 Task: In the Contact  Ellie_Carter@nachi-fujikoshi.co.jp, Add note: 'Review and update the company's social media content calendar.'. Mark checkbox to create task to follow up ': Tomorrow'. Create task, with  description: Send Proposal to Client, Add due date: Tomorrow; Add reminder: 30 Minutes before. Set Priority Low  and add note: Review the attached proposal before the meeting and highlight the key benefits for the client.. Logged in from softage.1@softage.net
Action: Mouse moved to (82, 55)
Screenshot: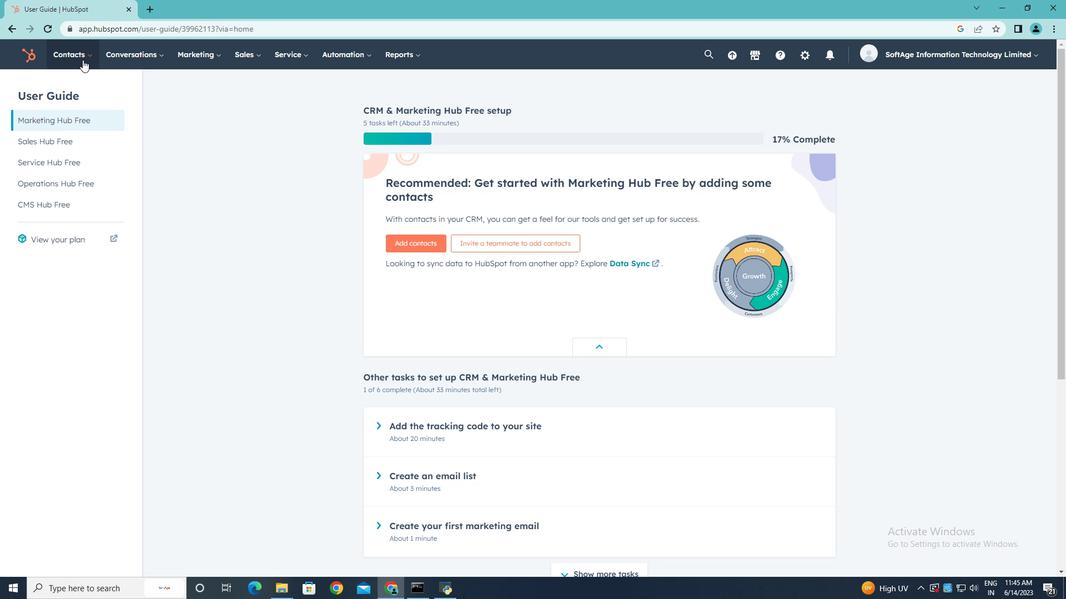 
Action: Mouse pressed left at (82, 55)
Screenshot: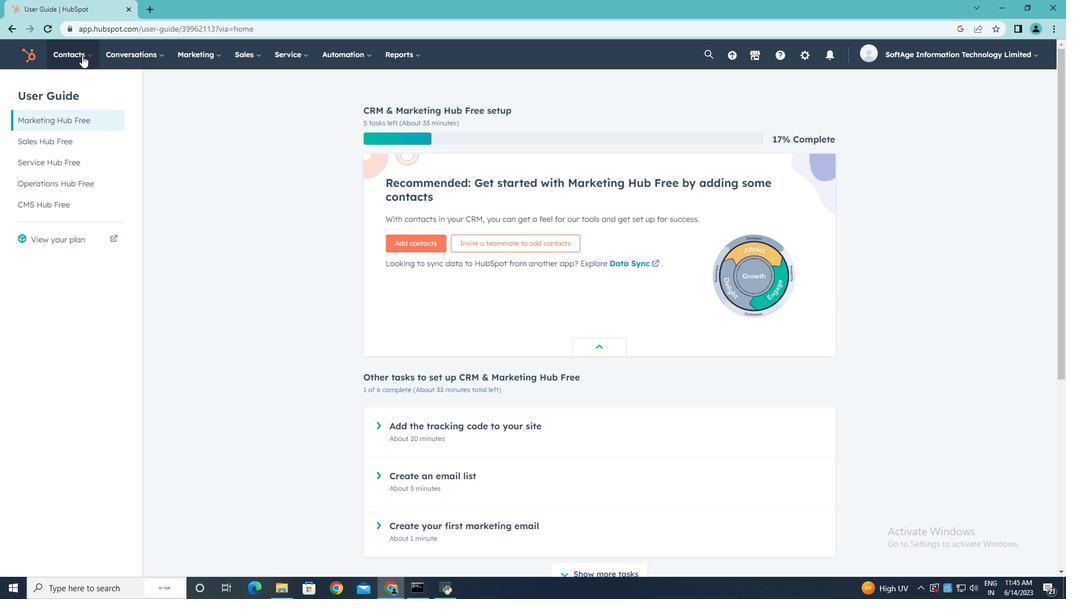 
Action: Mouse moved to (77, 86)
Screenshot: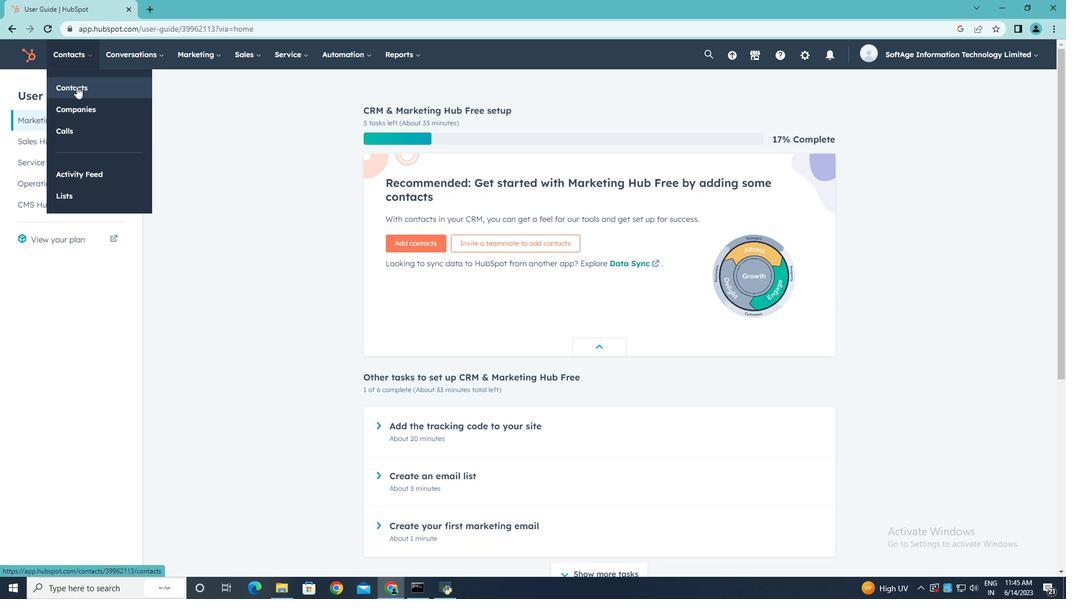 
Action: Mouse pressed left at (77, 86)
Screenshot: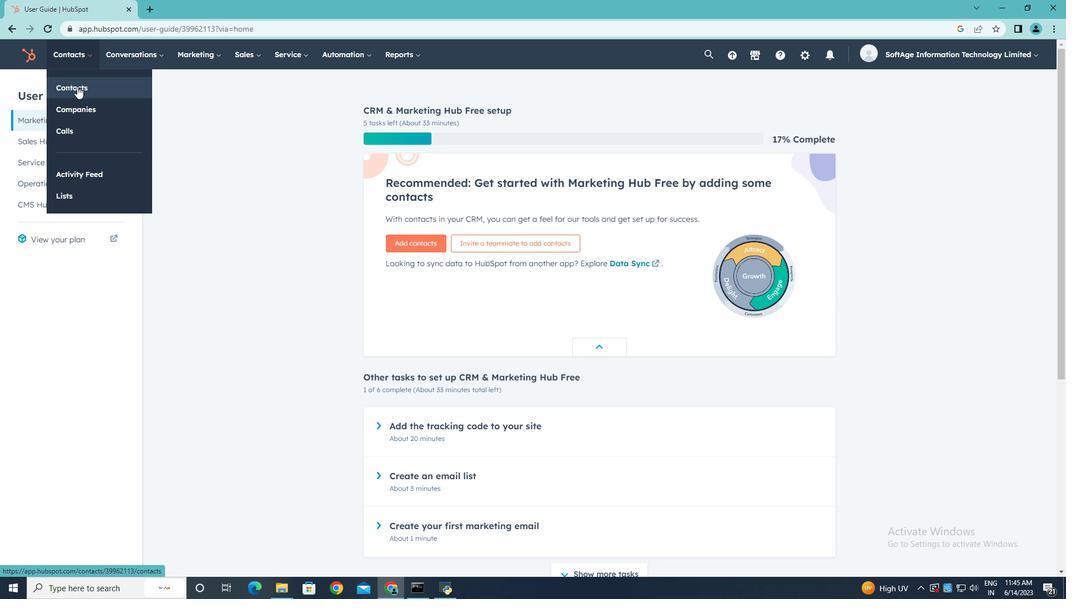 
Action: Mouse moved to (83, 179)
Screenshot: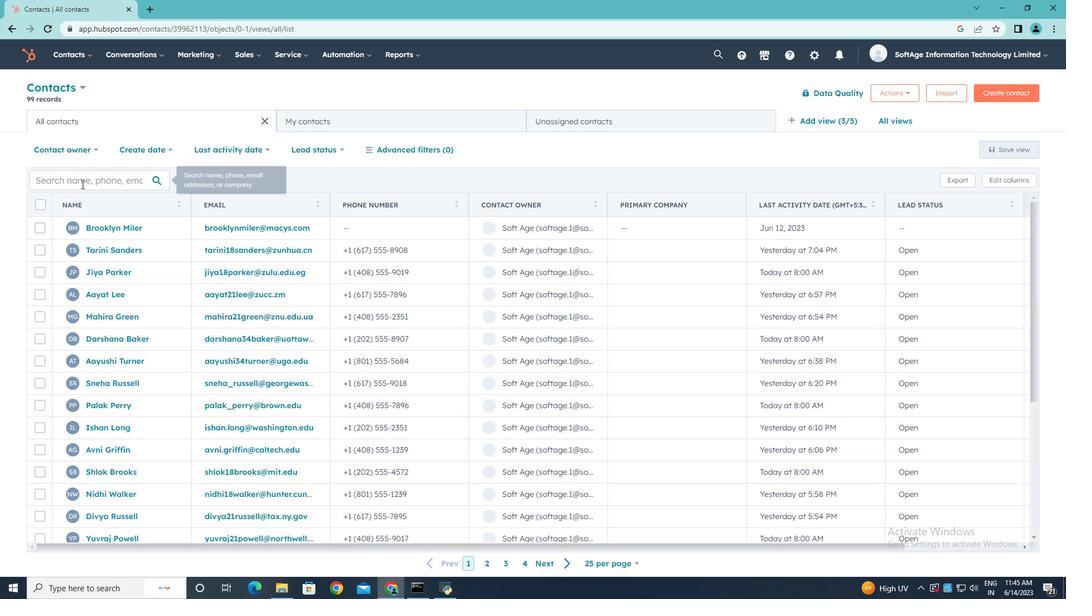 
Action: Mouse pressed left at (83, 179)
Screenshot: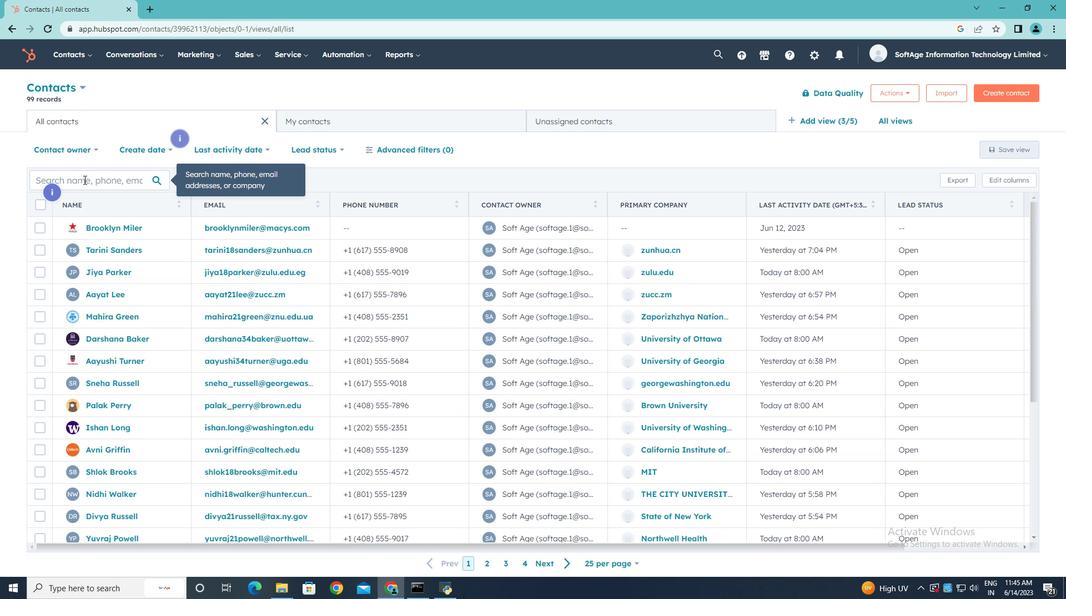 
Action: Key pressed <Key.shift><Key.shift><Key.shift><Key.shift><Key.shift><Key.shift><Key.shift><Key.shift><Key.shift><Key.shift><Key.shift><Key.shift><Key.shift><Key.shift><Key.shift><Key.shift><Key.shift><Key.shift><Key.shift><Key.shift><Key.shift><Key.shift>Ellie<Key.shift>_<Key.shift>Carter<Key.shift><Key.shift><Key.shift><Key.shift>@nachi<Key.space><Key.backspace>-fujikoshi.com<Key.backspace>.jp
Screenshot: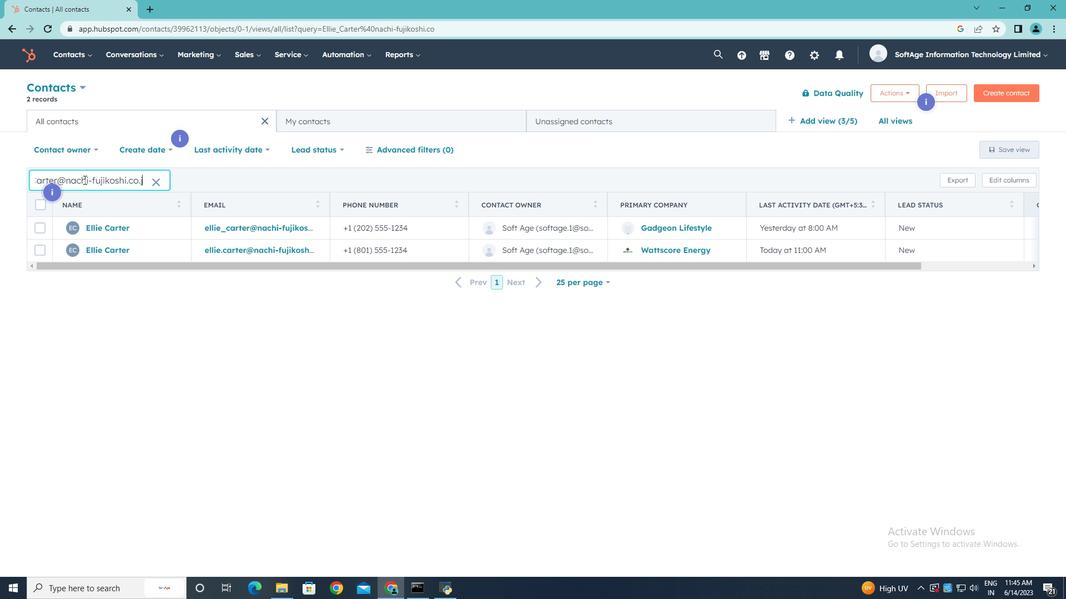 
Action: Mouse moved to (133, 223)
Screenshot: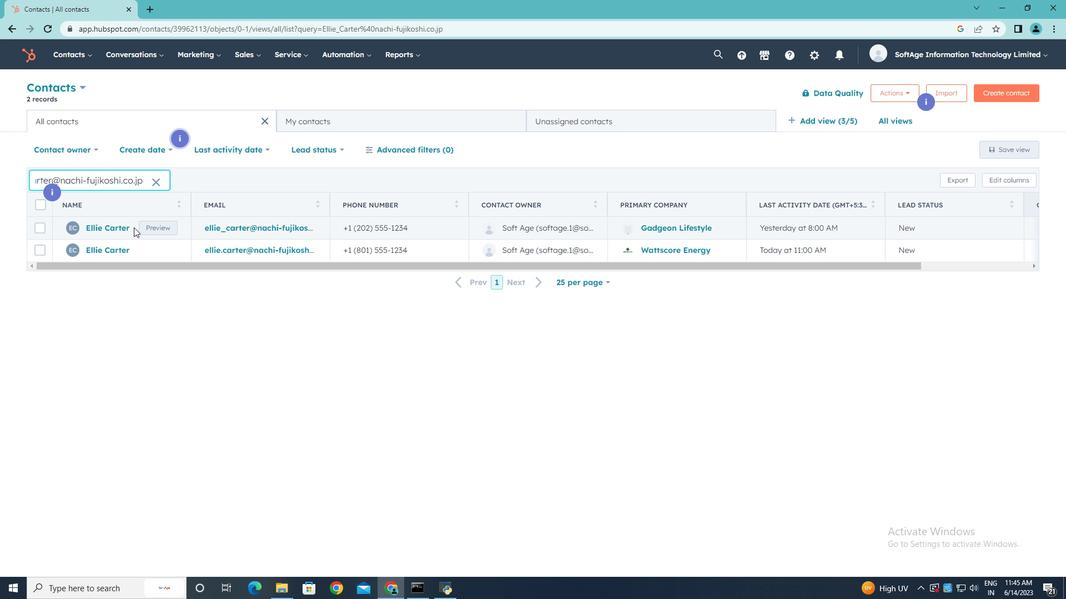 
Action: Mouse pressed left at (133, 223)
Screenshot: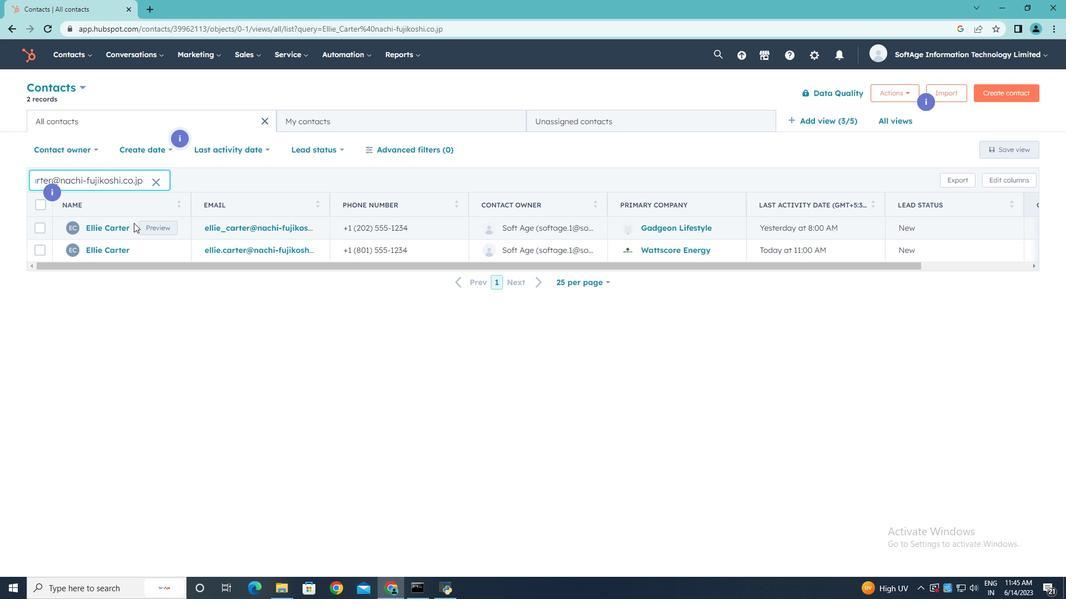 
Action: Mouse moved to (117, 226)
Screenshot: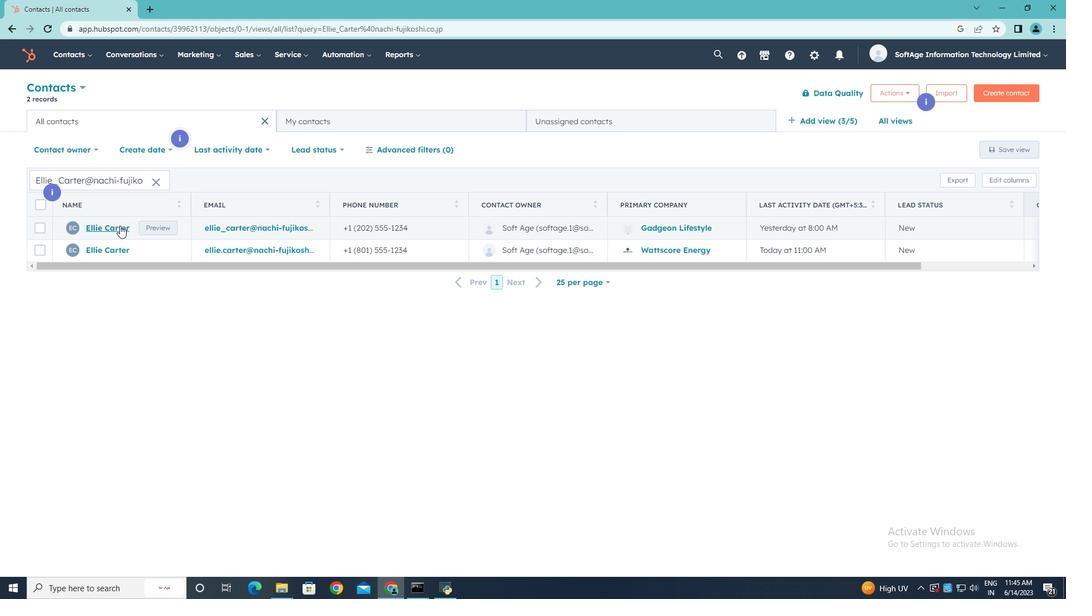 
Action: Mouse pressed left at (117, 226)
Screenshot: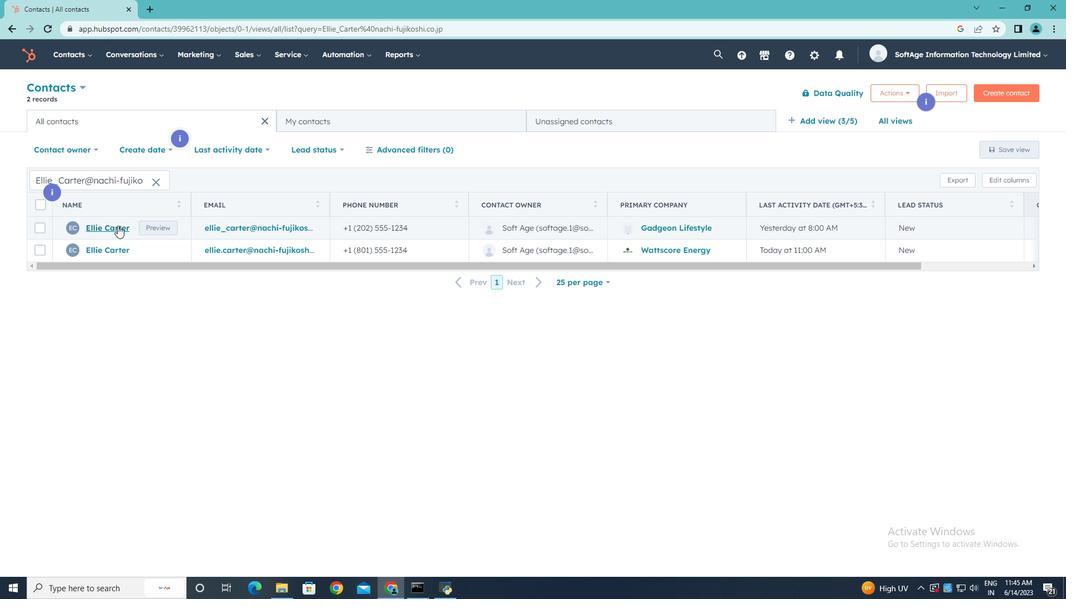 
Action: Mouse moved to (37, 187)
Screenshot: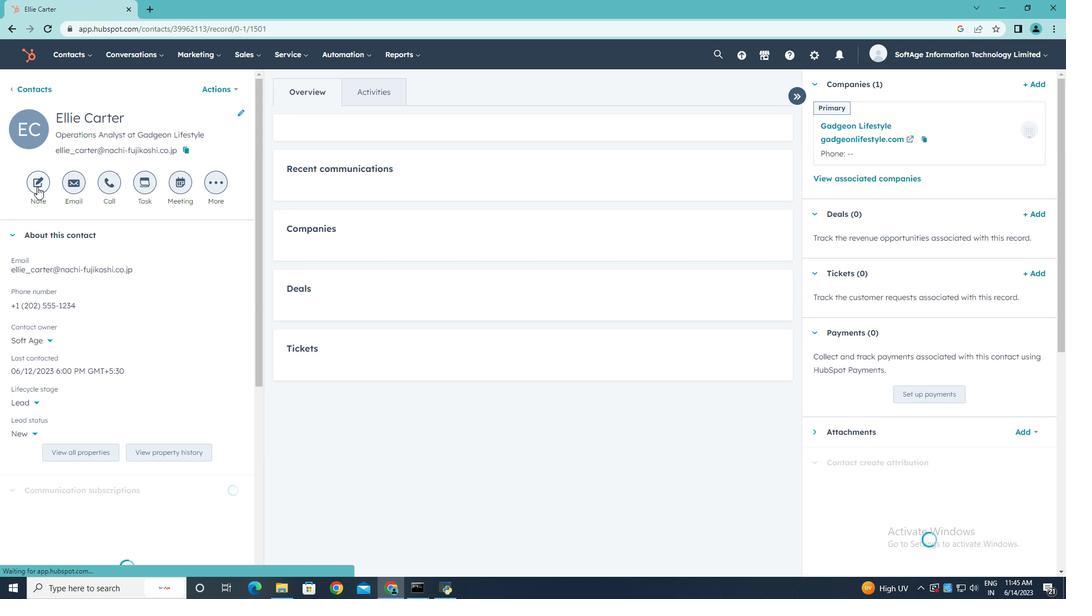 
Action: Mouse pressed left at (37, 187)
Screenshot: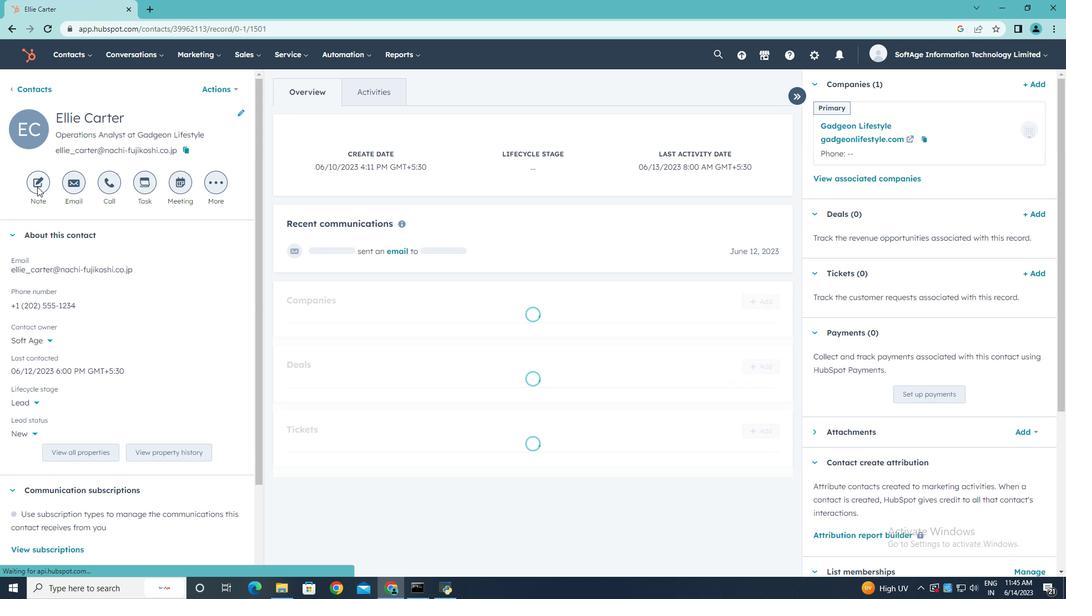 
Action: Key pressed <Key.shift>Review<Key.space>and<Key.space>update<Key.space>the<Key.space>company's<Key.space>social<Key.space>media<Key.space>content<Key.space>calendar.
Screenshot: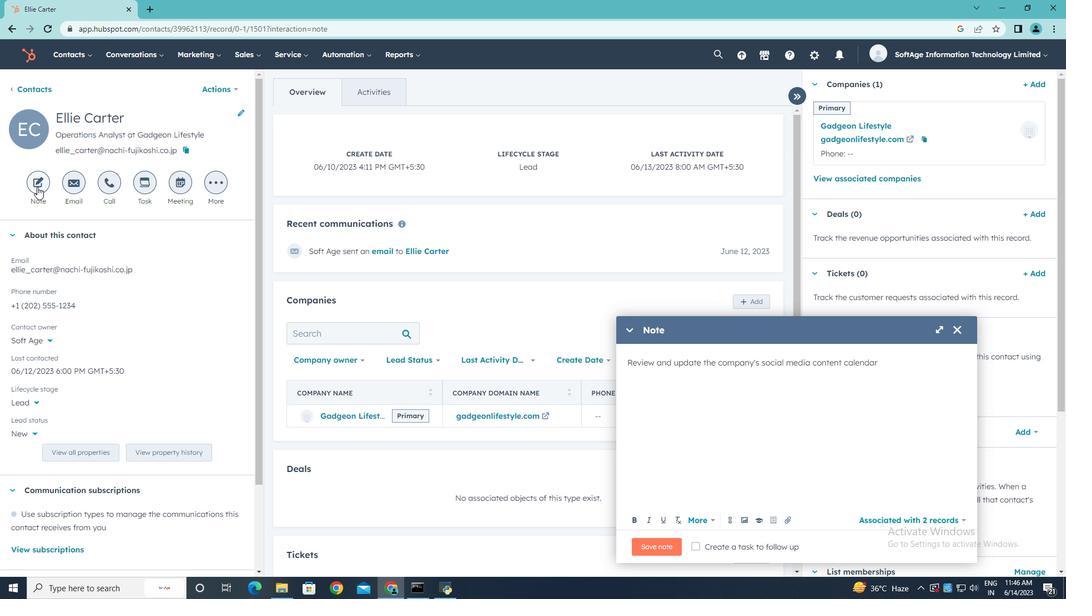 
Action: Mouse moved to (696, 546)
Screenshot: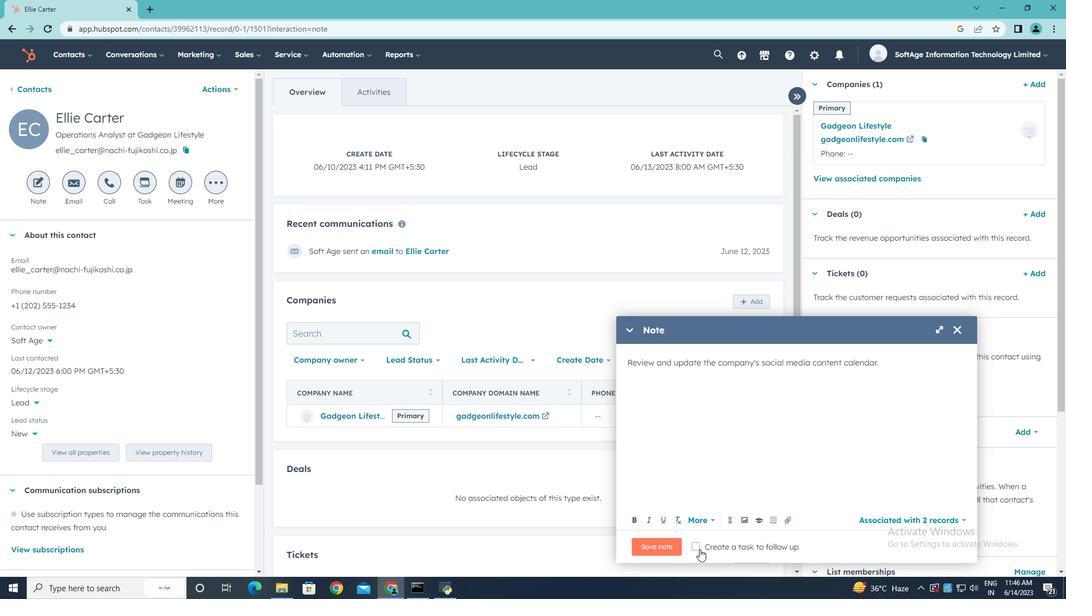 
Action: Mouse pressed left at (696, 546)
Screenshot: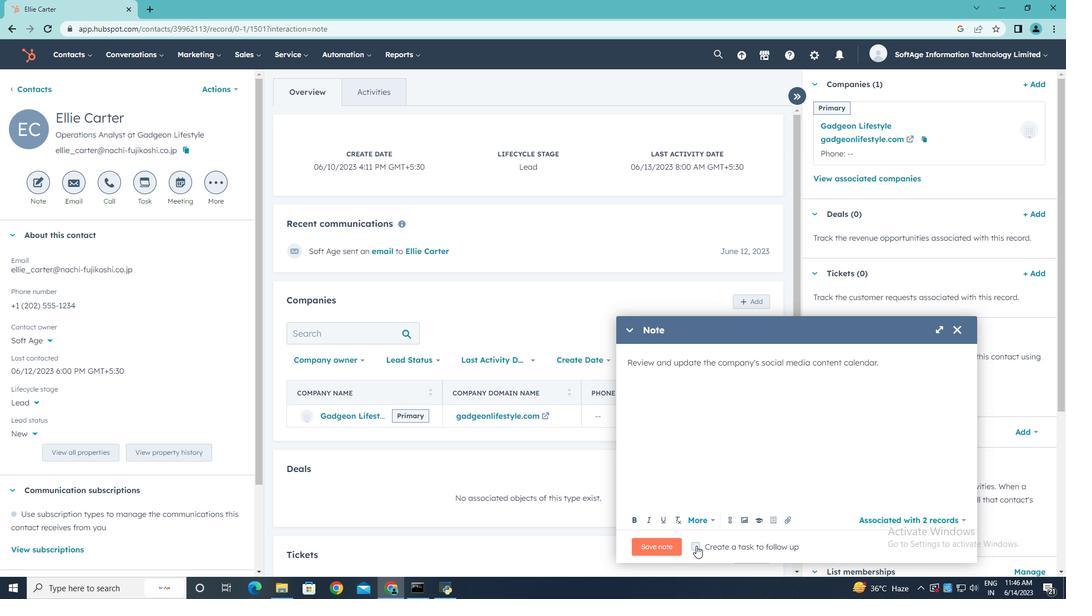 
Action: Mouse moved to (917, 545)
Screenshot: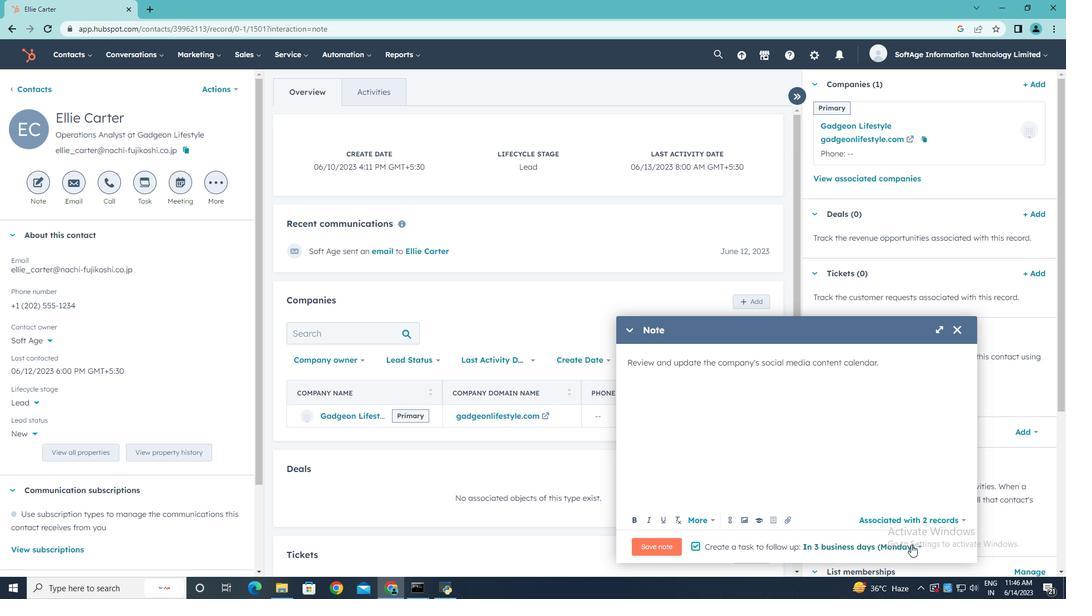 
Action: Mouse pressed left at (917, 545)
Screenshot: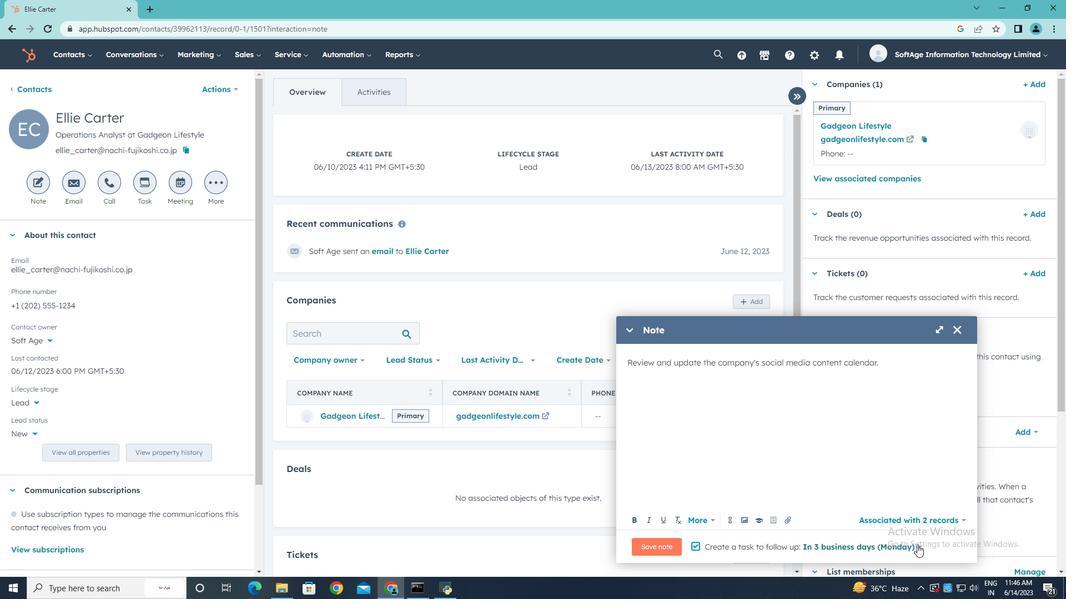 
Action: Mouse moved to (883, 482)
Screenshot: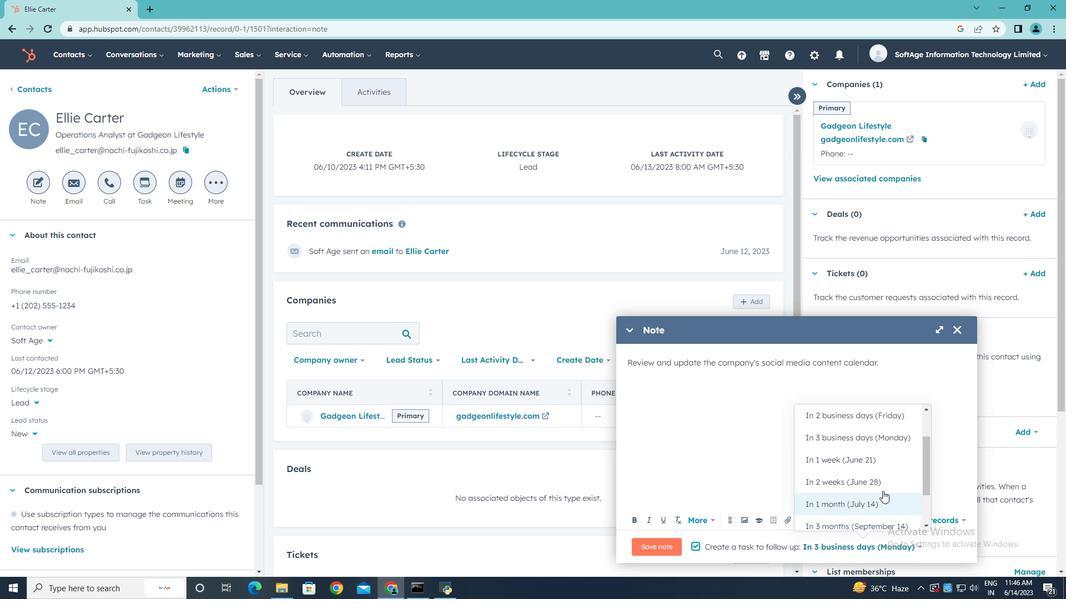 
Action: Mouse scrolled (883, 482) with delta (0, 0)
Screenshot: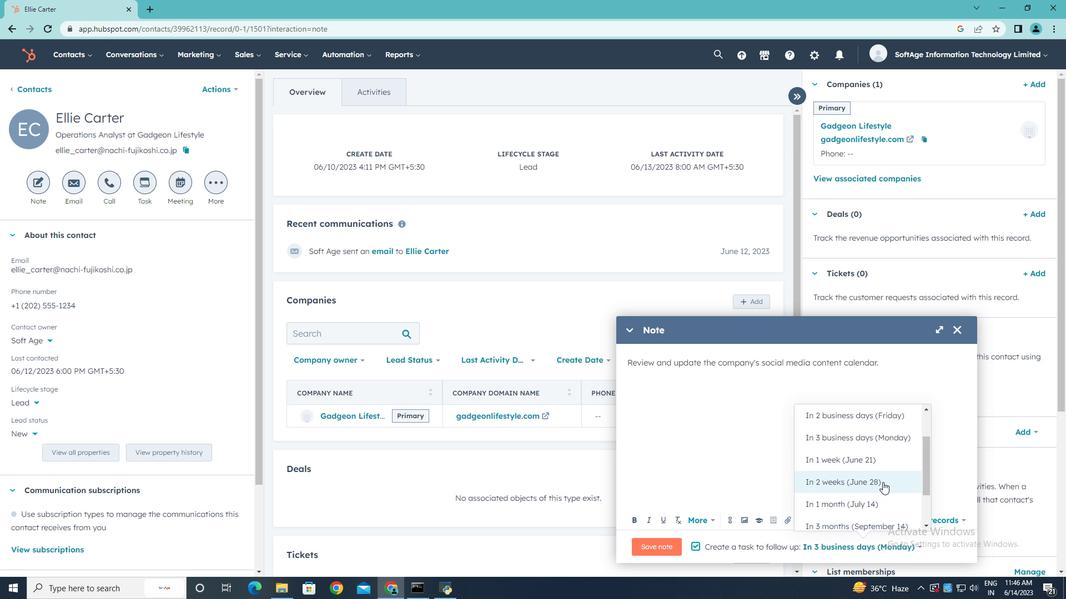 
Action: Mouse scrolled (883, 482) with delta (0, 0)
Screenshot: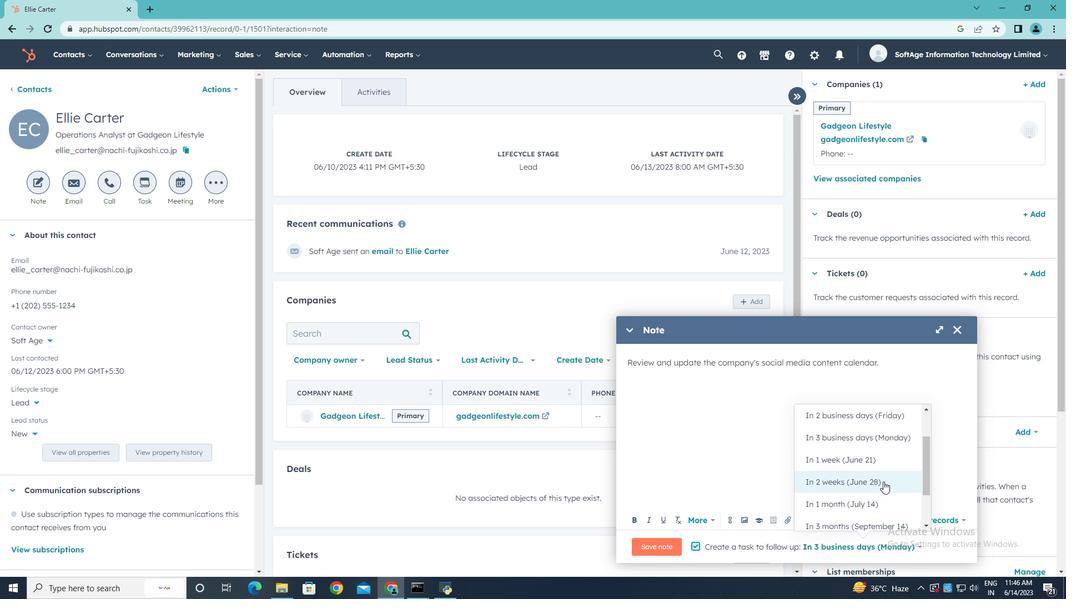 
Action: Mouse scrolled (883, 482) with delta (0, 0)
Screenshot: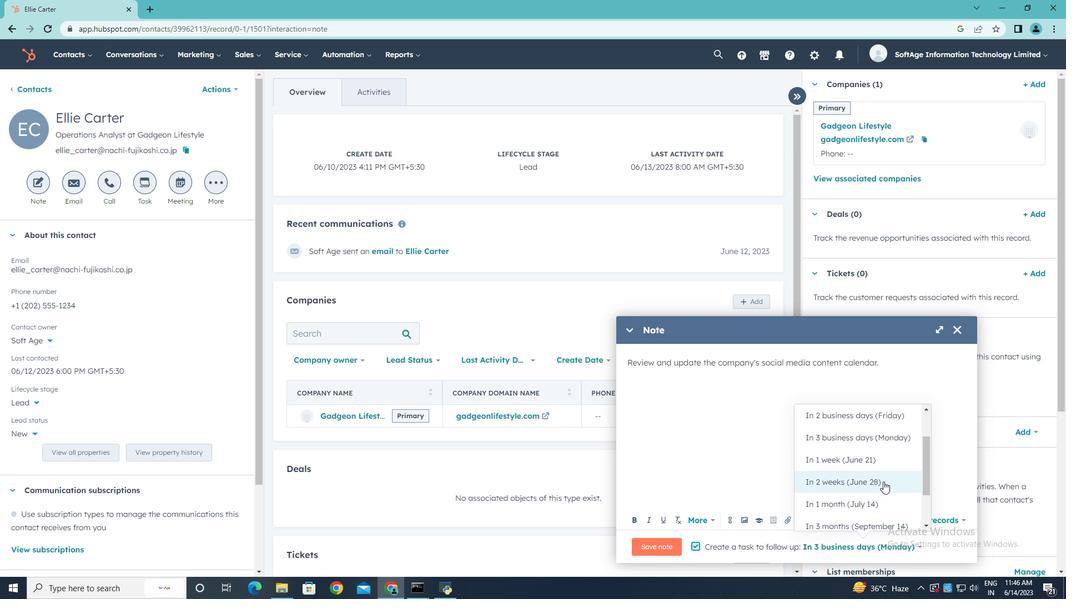 
Action: Mouse scrolled (883, 482) with delta (0, 0)
Screenshot: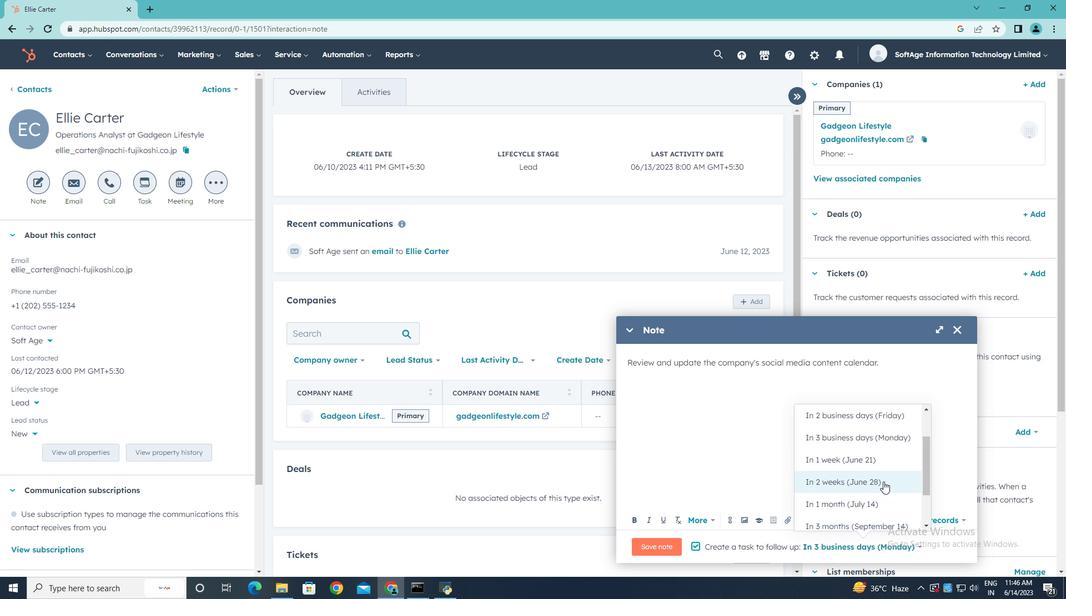 
Action: Mouse moved to (855, 442)
Screenshot: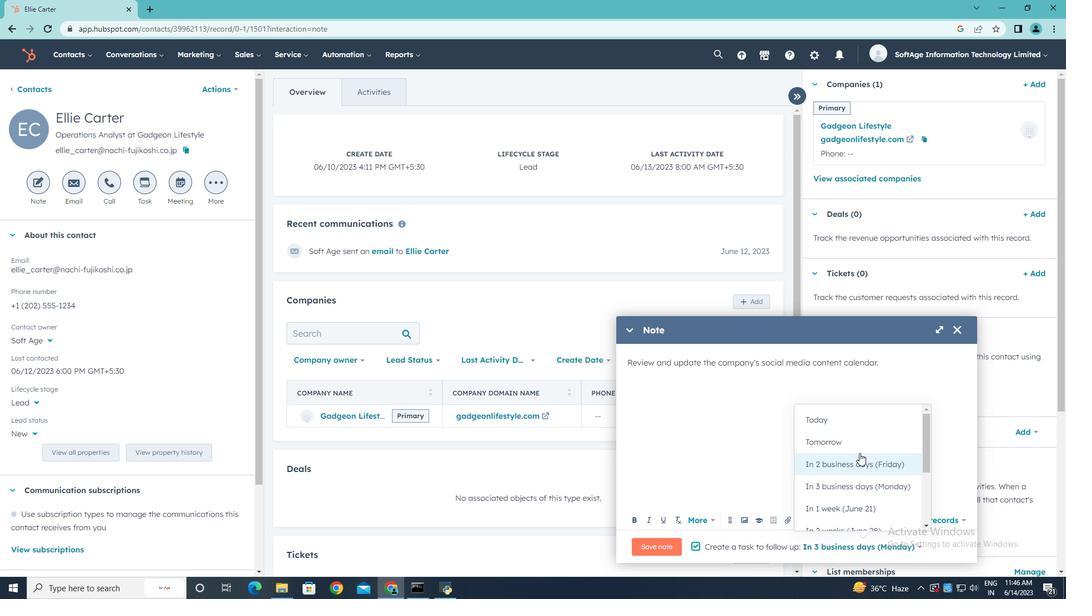 
Action: Mouse pressed left at (855, 442)
Screenshot: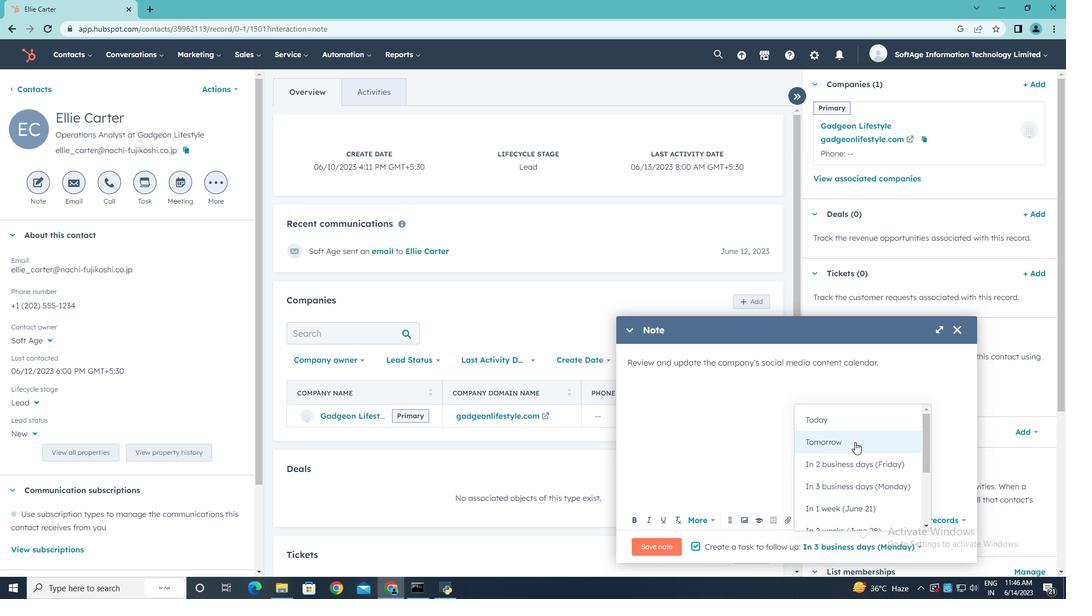 
Action: Mouse moved to (658, 550)
Screenshot: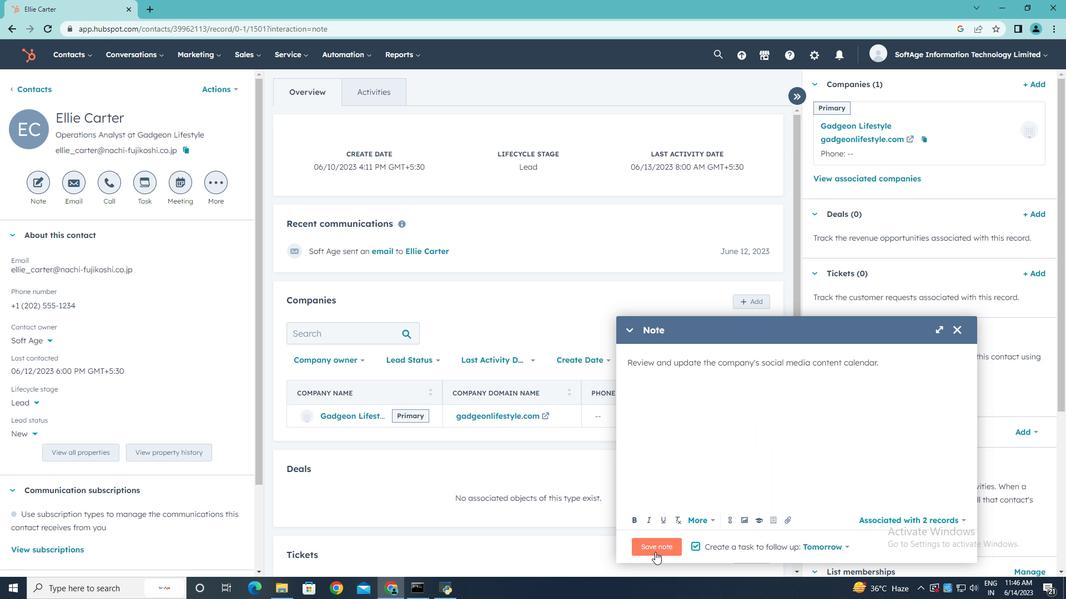 
Action: Mouse pressed left at (658, 550)
Screenshot: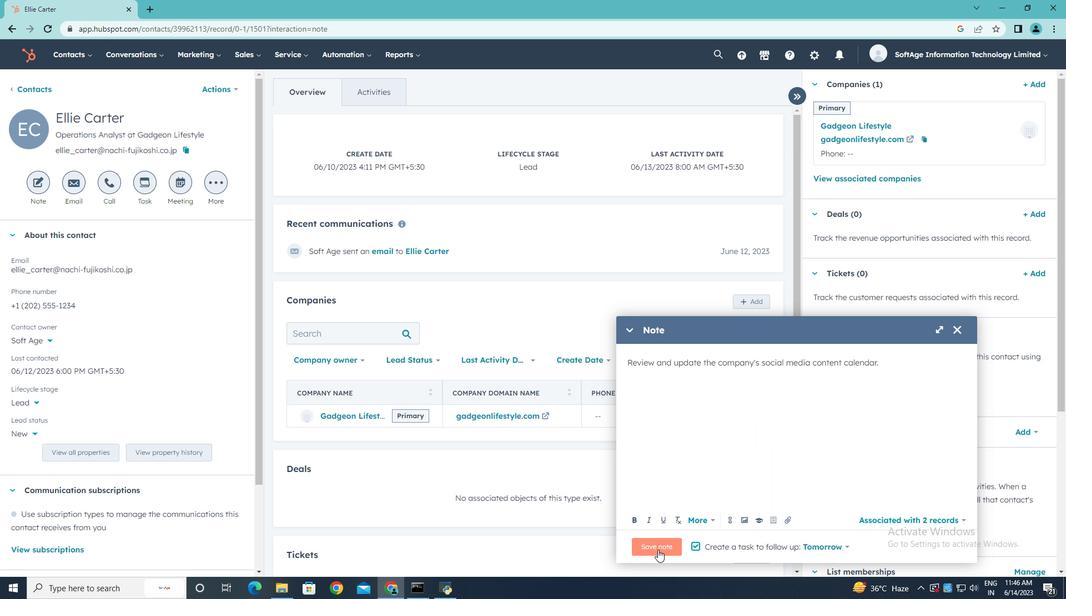 
Action: Mouse moved to (142, 184)
Screenshot: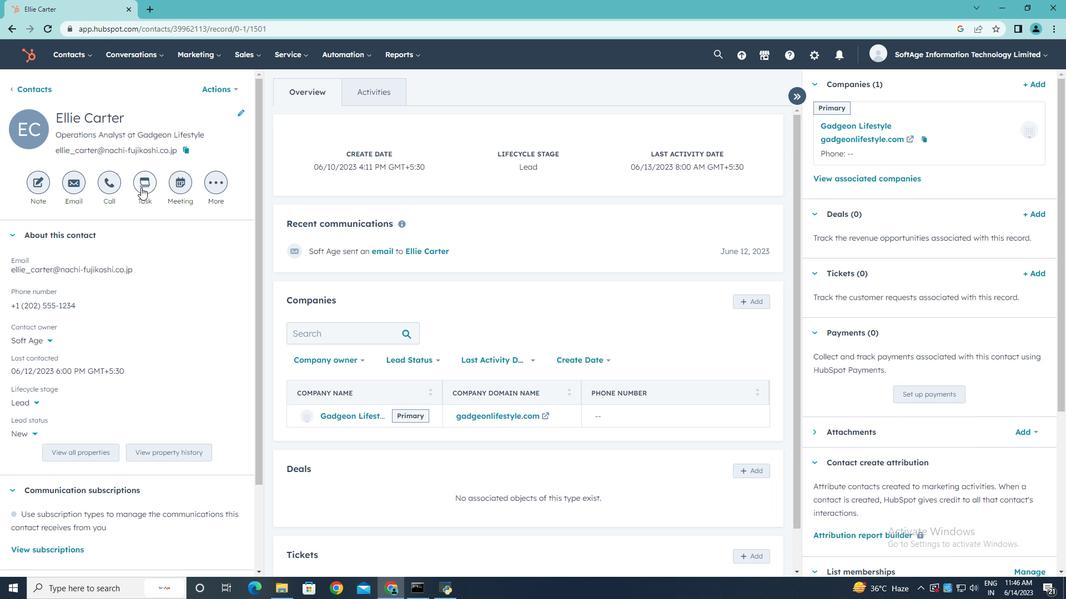 
Action: Mouse pressed left at (142, 184)
Screenshot: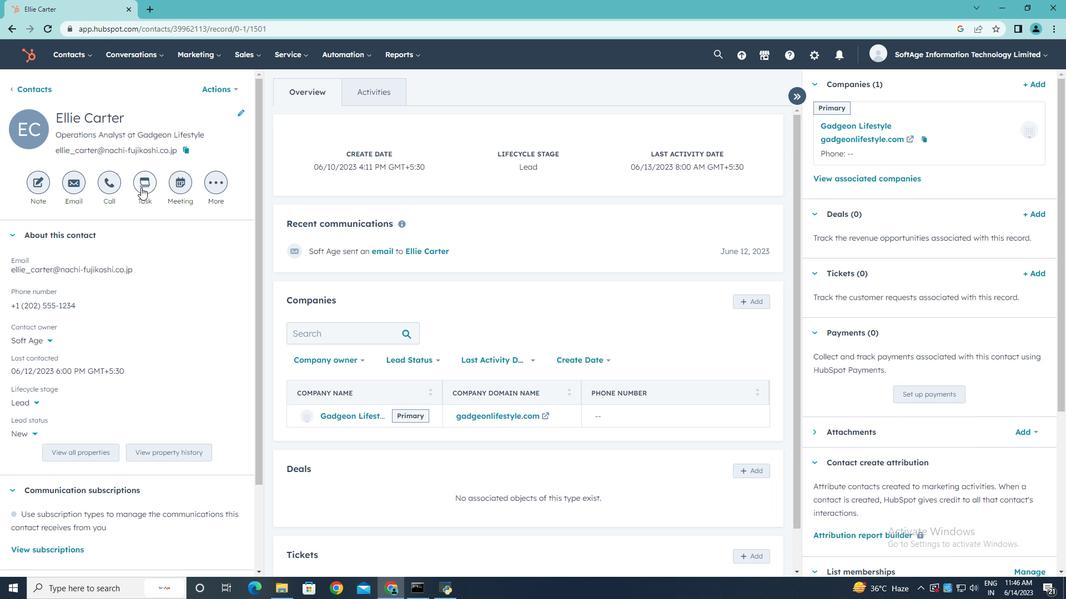 
Action: Mouse moved to (643, 307)
Screenshot: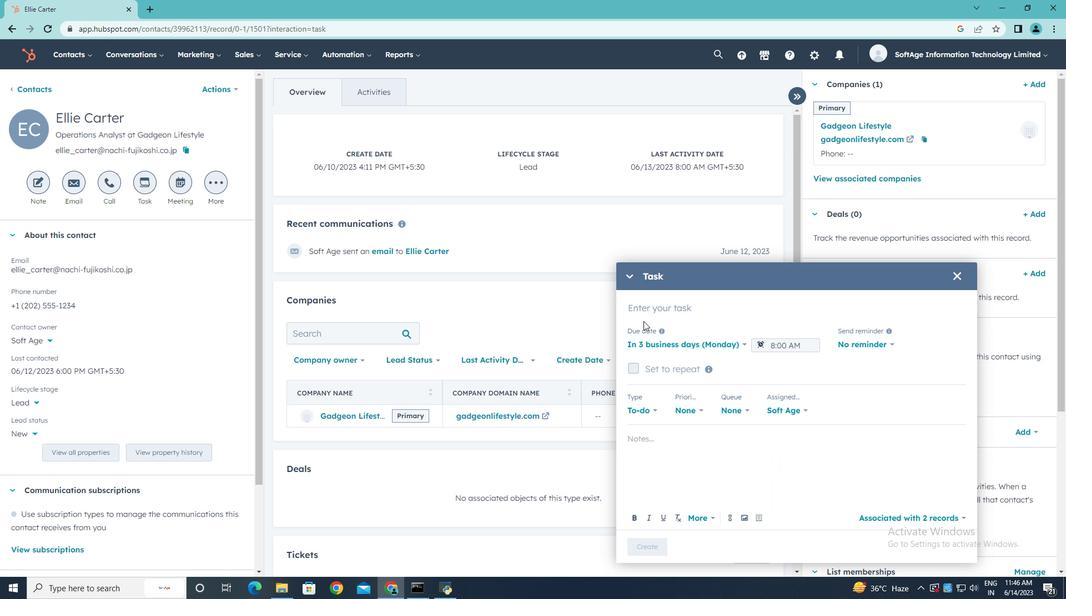
Action: Key pressed <Key.shift><Key.shift><Key.shift><Key.shift><Key.shift>Proposal<Key.space>to<Key.space><Key.shift>Client
Screenshot: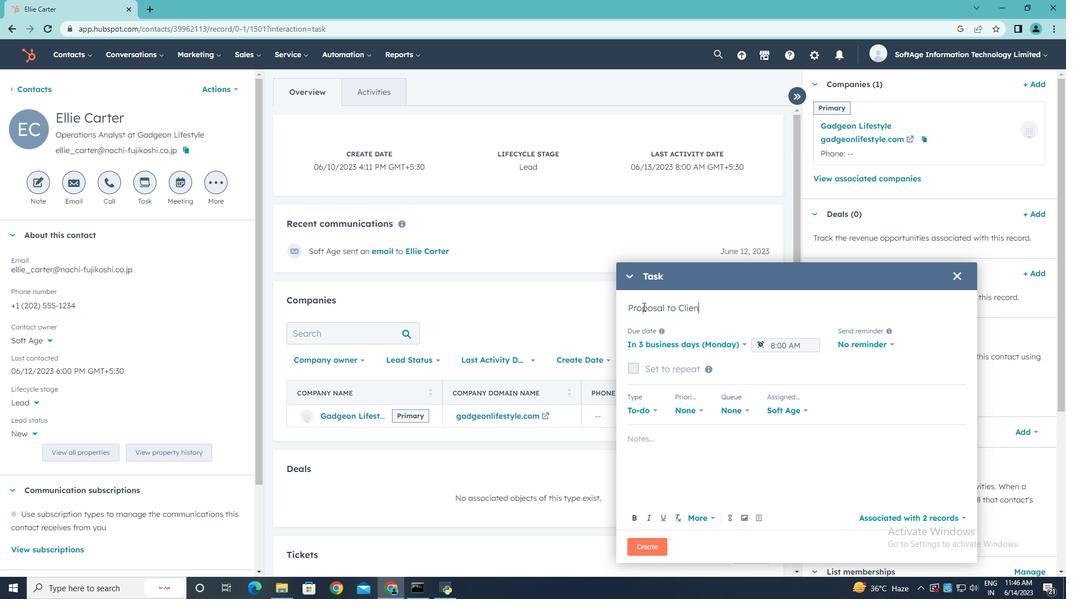
Action: Mouse moved to (745, 346)
Screenshot: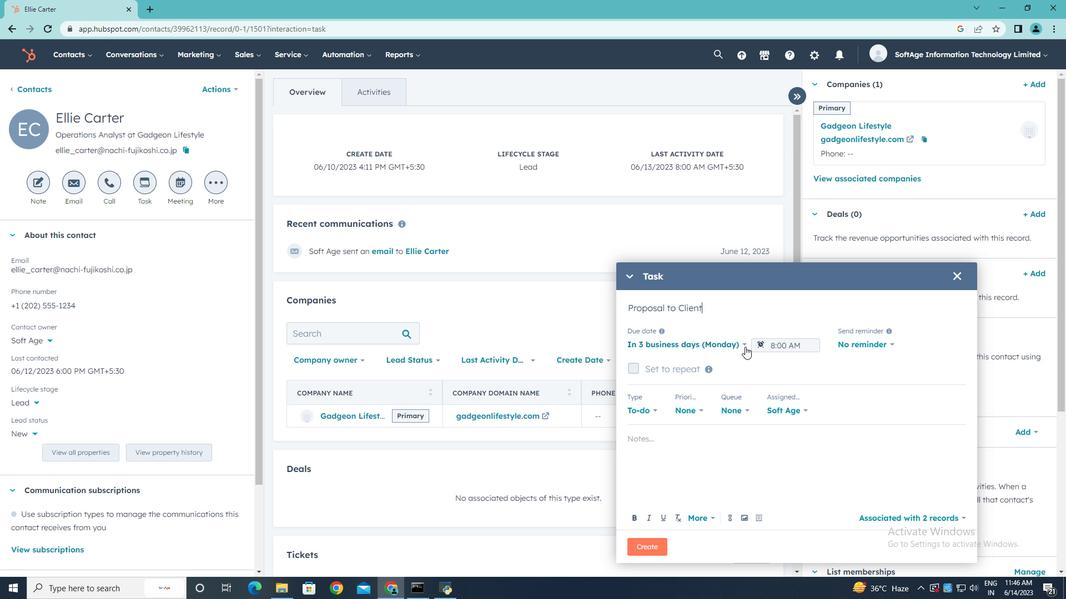 
Action: Mouse pressed left at (745, 346)
Screenshot: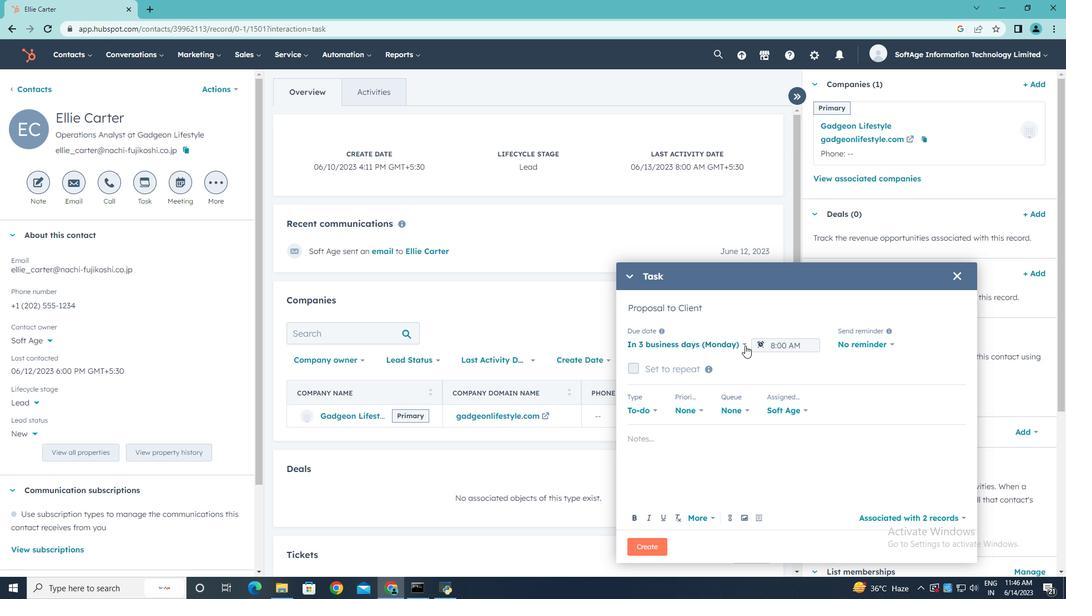 
Action: Mouse moved to (710, 404)
Screenshot: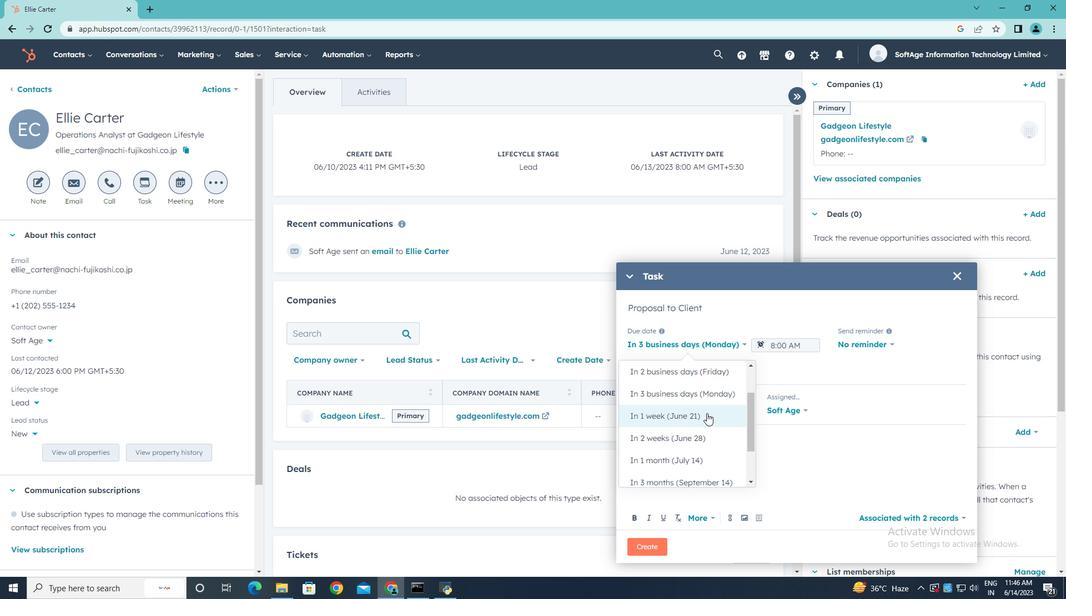 
Action: Mouse scrolled (710, 404) with delta (0, 0)
Screenshot: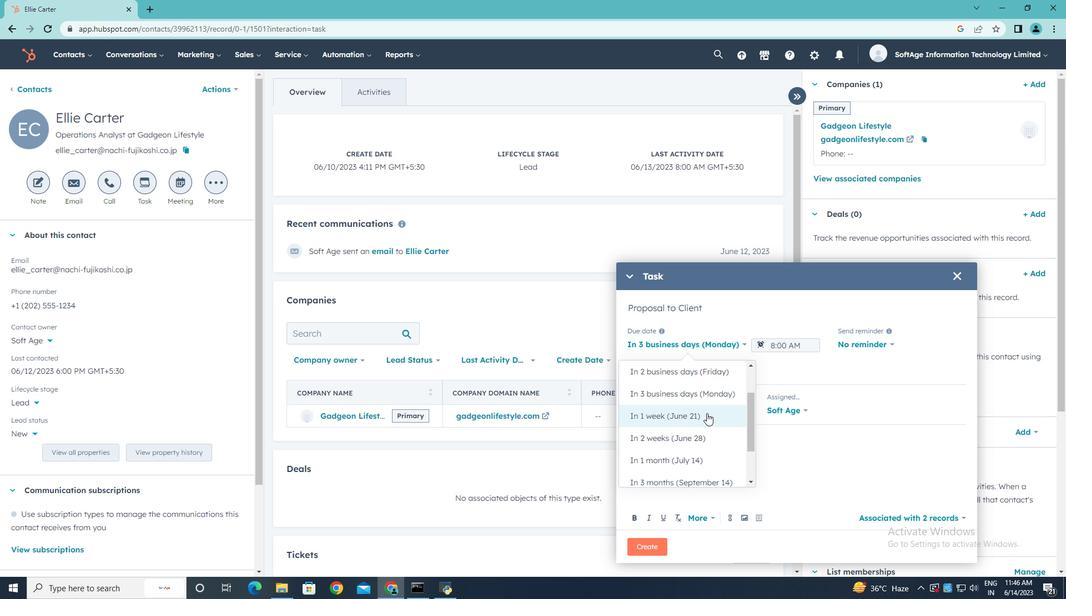 
Action: Mouse scrolled (710, 404) with delta (0, 0)
Screenshot: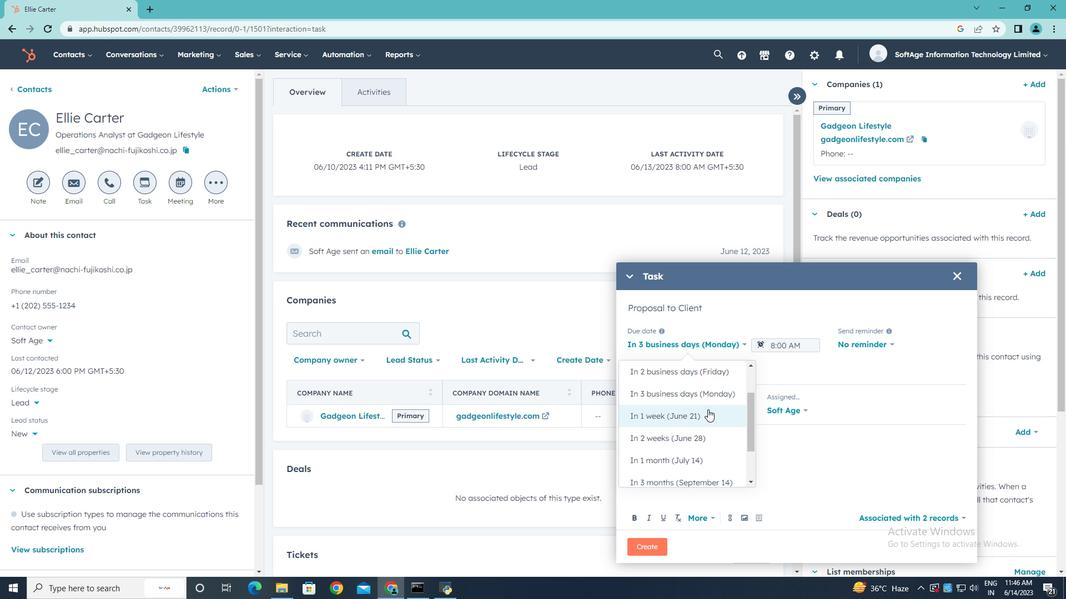
Action: Mouse scrolled (710, 404) with delta (0, 0)
Screenshot: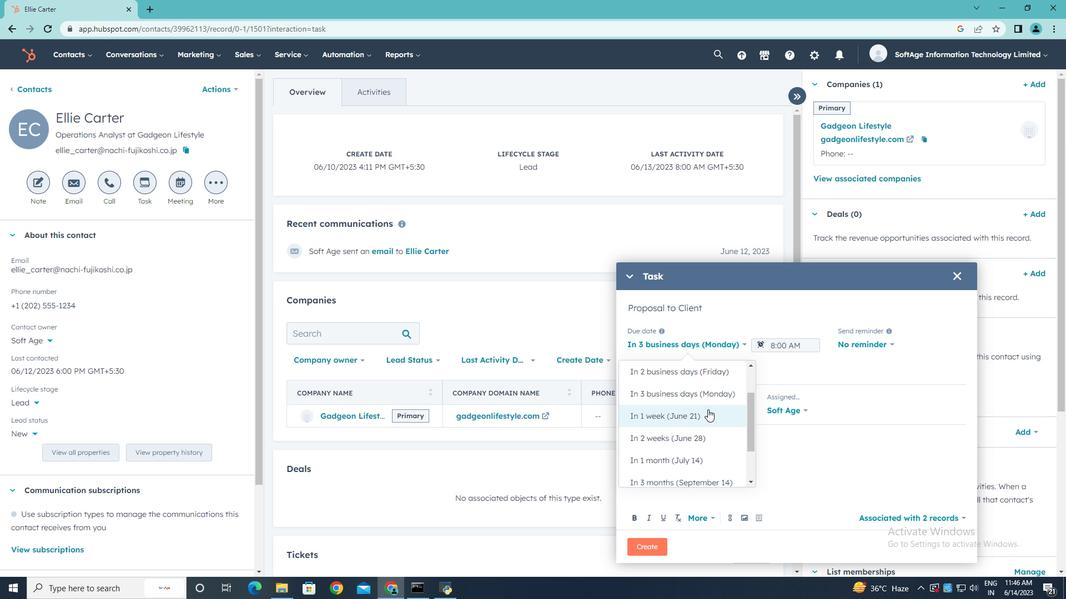 
Action: Mouse scrolled (710, 404) with delta (0, 0)
Screenshot: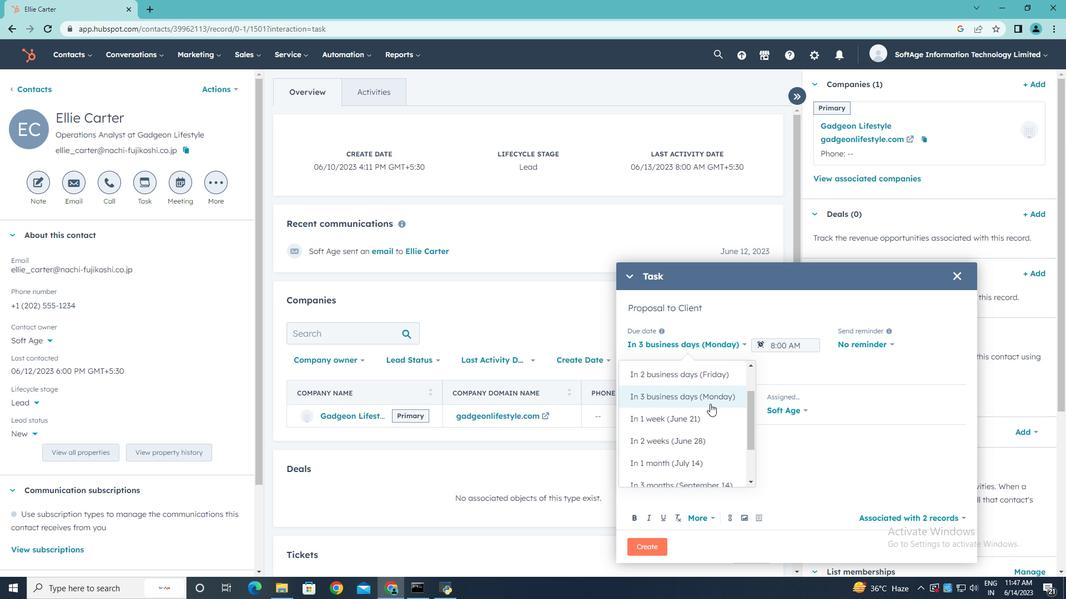 
Action: Mouse moved to (701, 400)
Screenshot: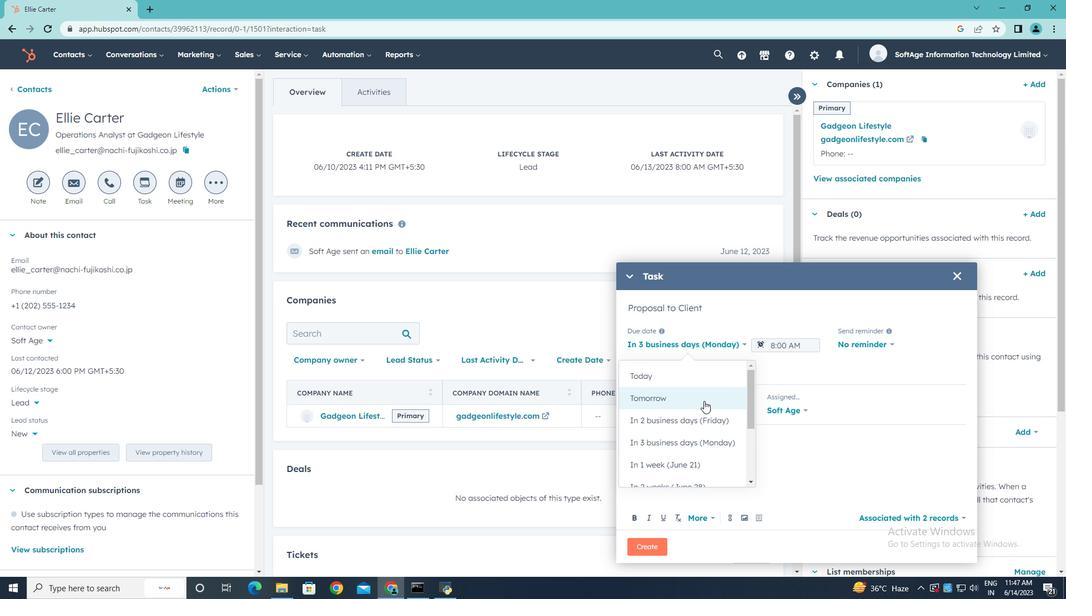 
Action: Mouse pressed left at (701, 400)
Screenshot: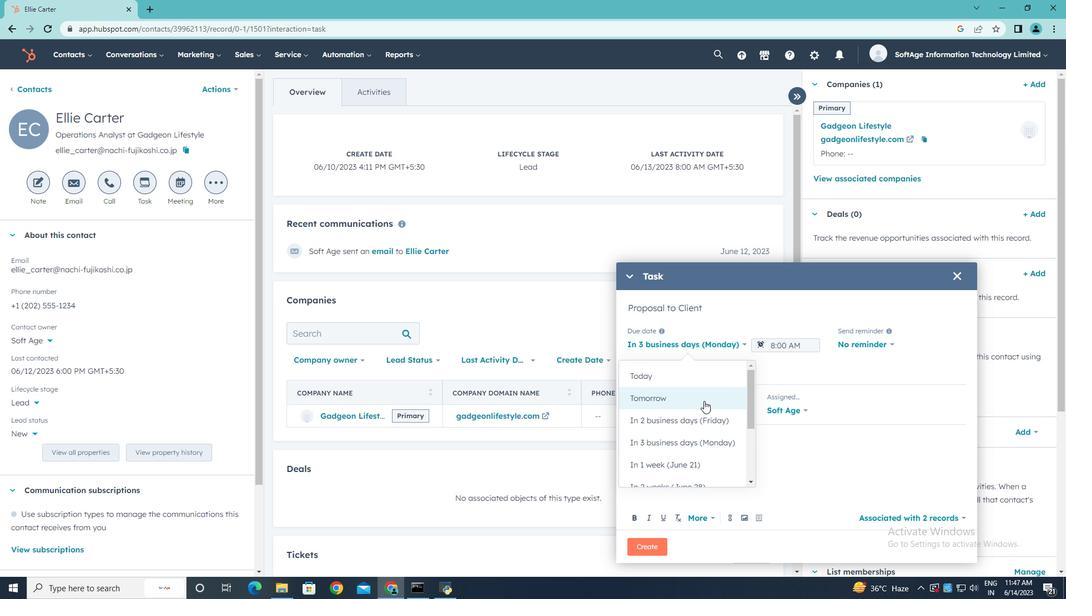 
Action: Mouse moved to (818, 343)
Screenshot: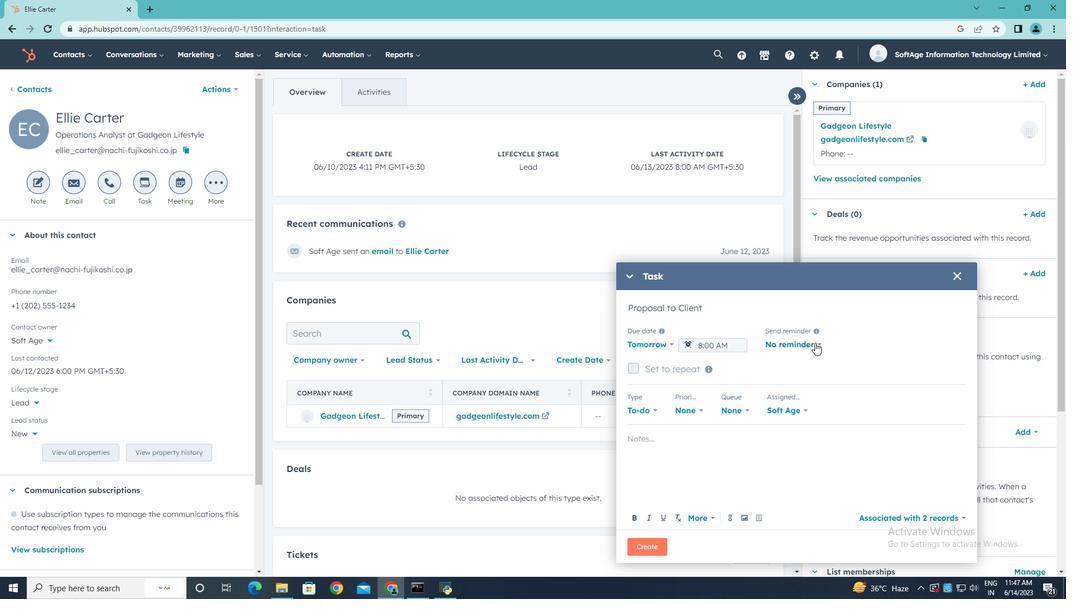 
Action: Mouse pressed left at (818, 343)
Screenshot: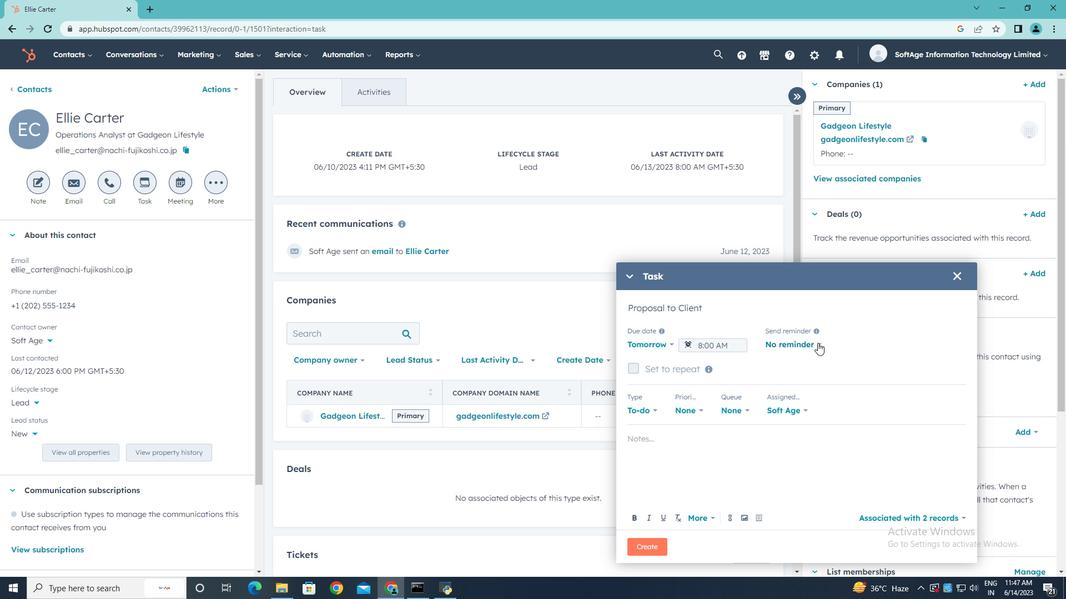 
Action: Mouse moved to (808, 421)
Screenshot: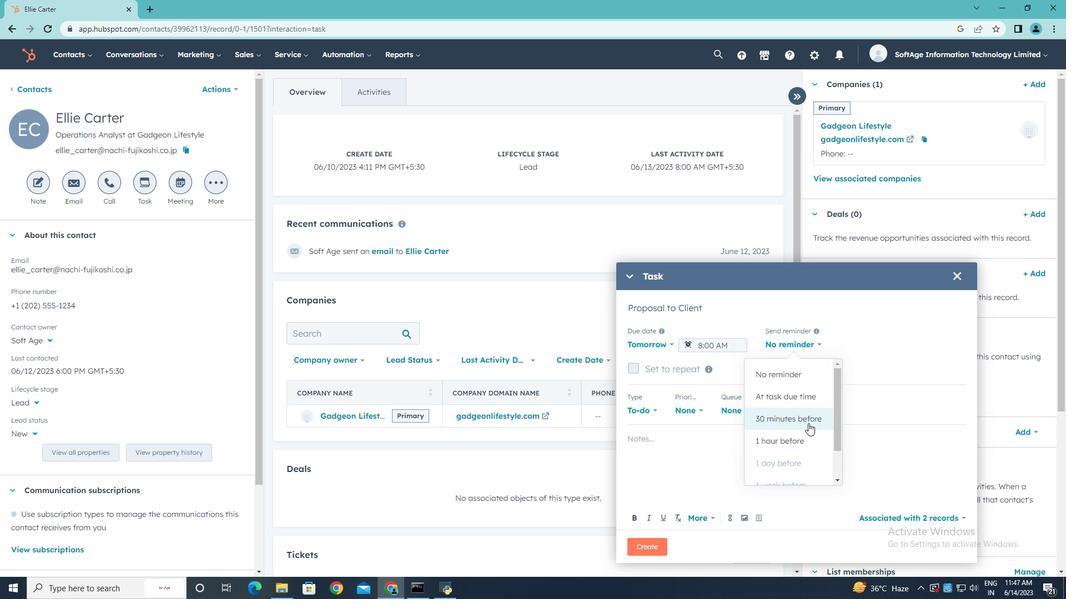 
Action: Mouse pressed left at (808, 421)
Screenshot: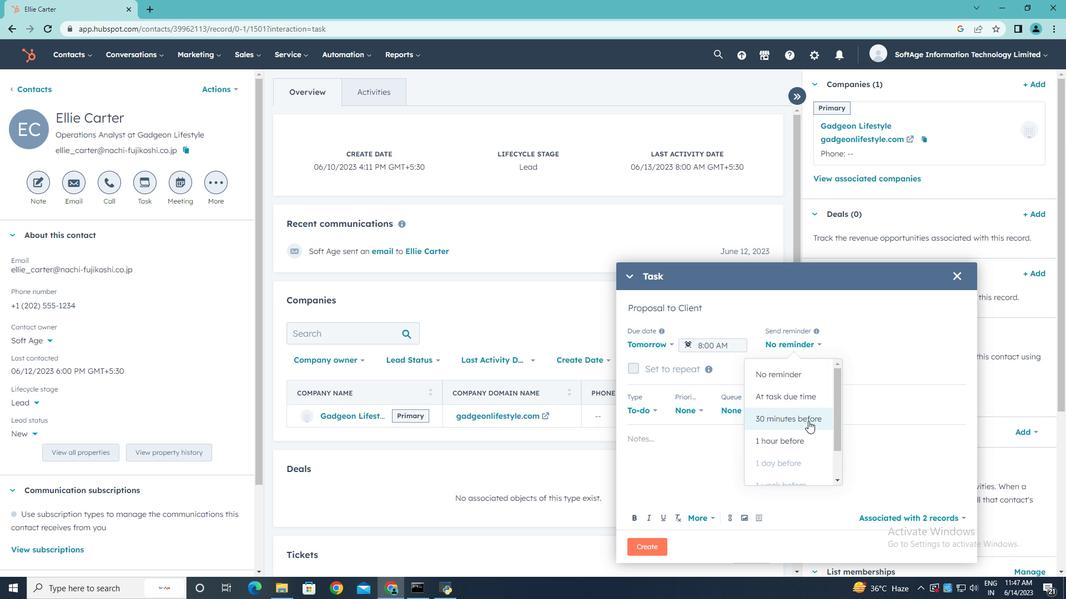 
Action: Mouse moved to (700, 412)
Screenshot: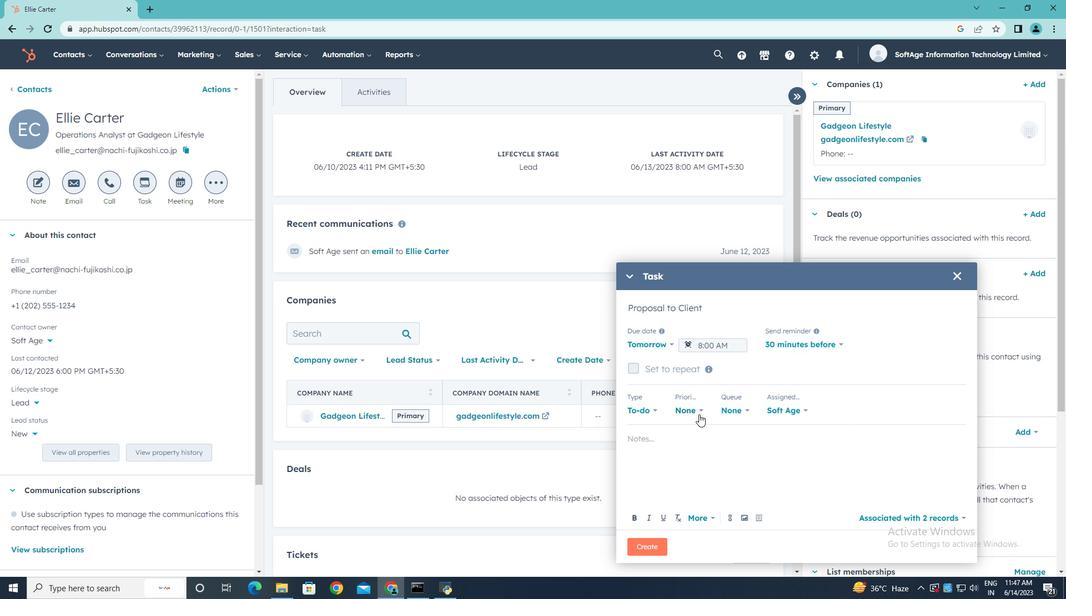 
Action: Mouse pressed left at (700, 412)
Screenshot: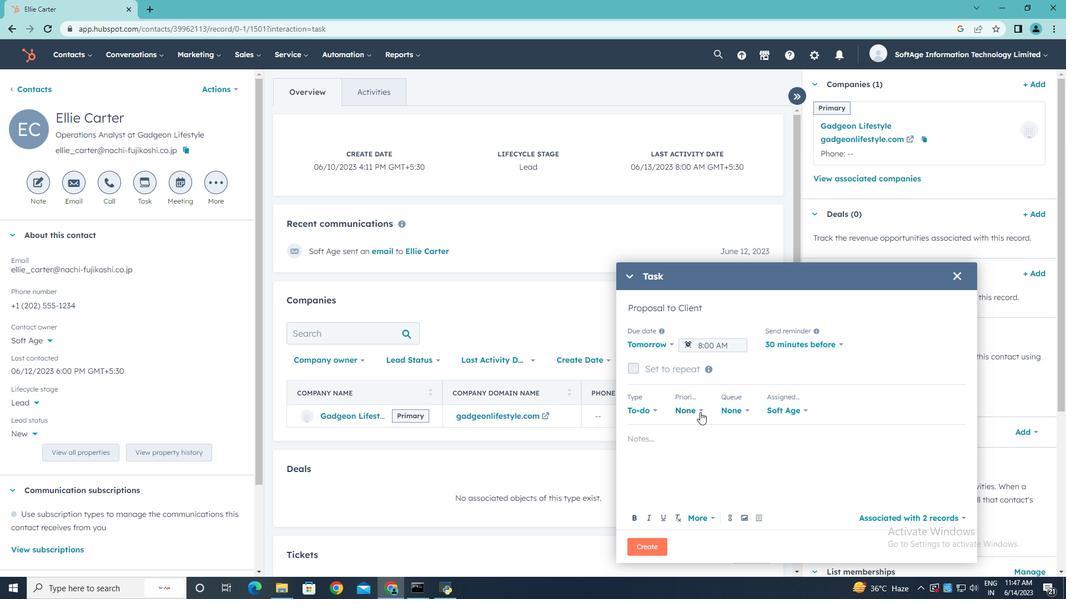 
Action: Mouse moved to (678, 461)
Screenshot: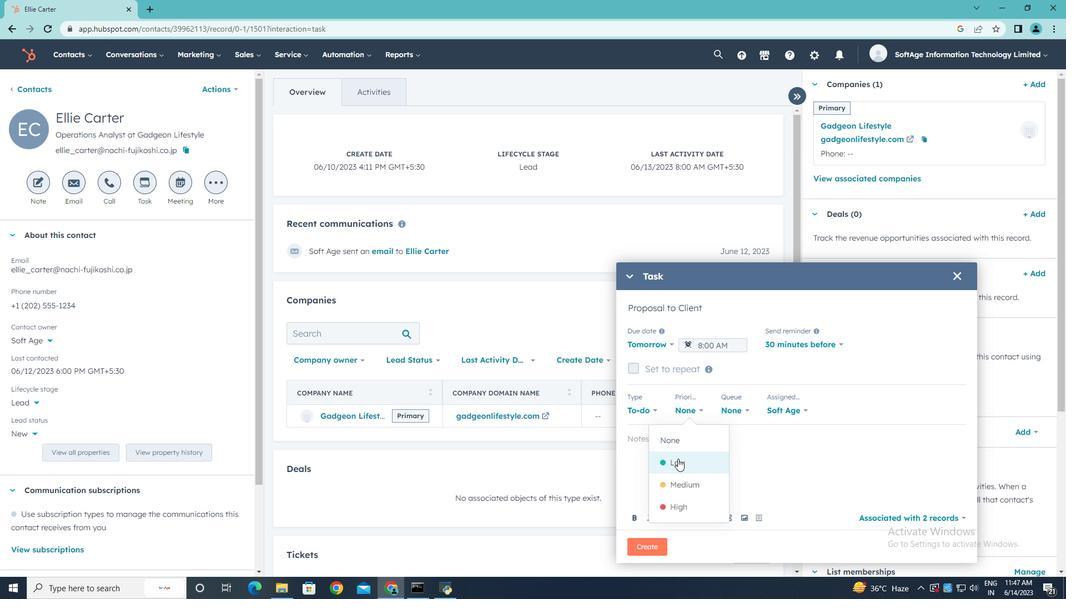 
Action: Mouse pressed left at (678, 461)
Screenshot: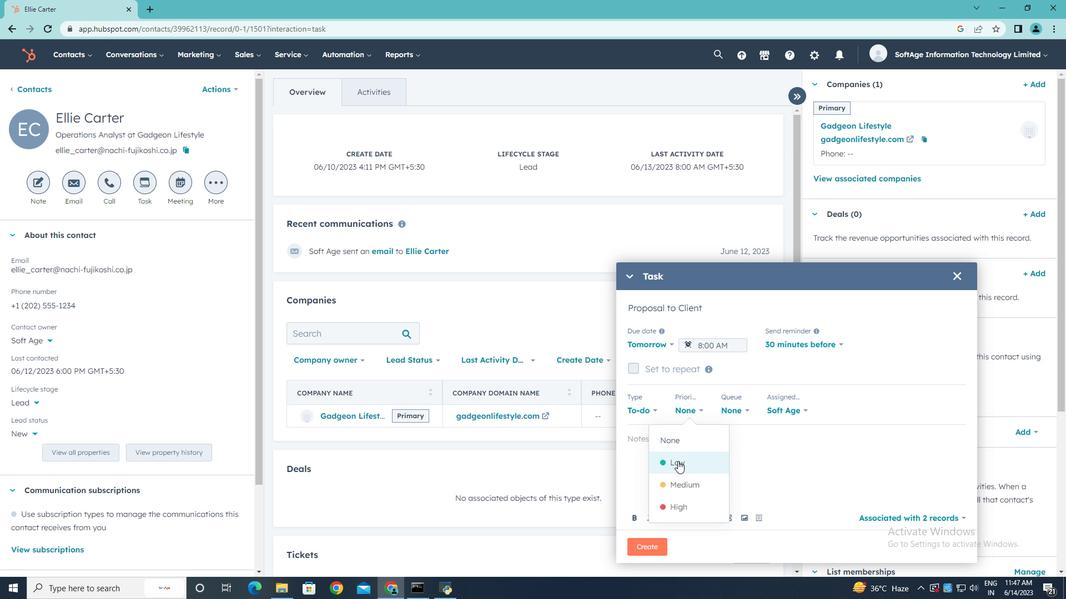 
Action: Mouse moved to (652, 446)
Screenshot: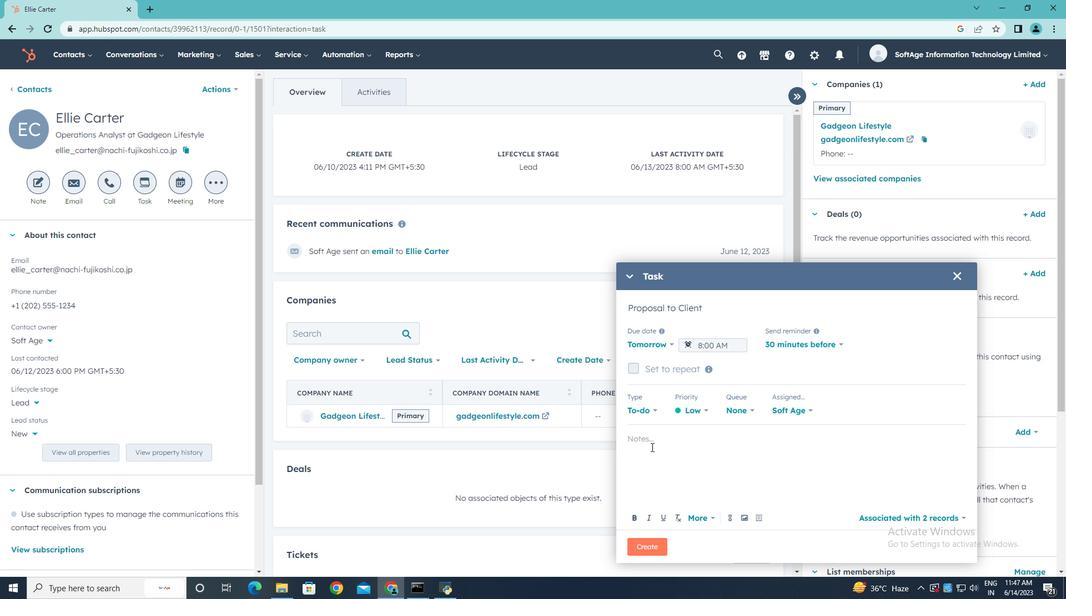
Action: Mouse pressed left at (652, 446)
Screenshot: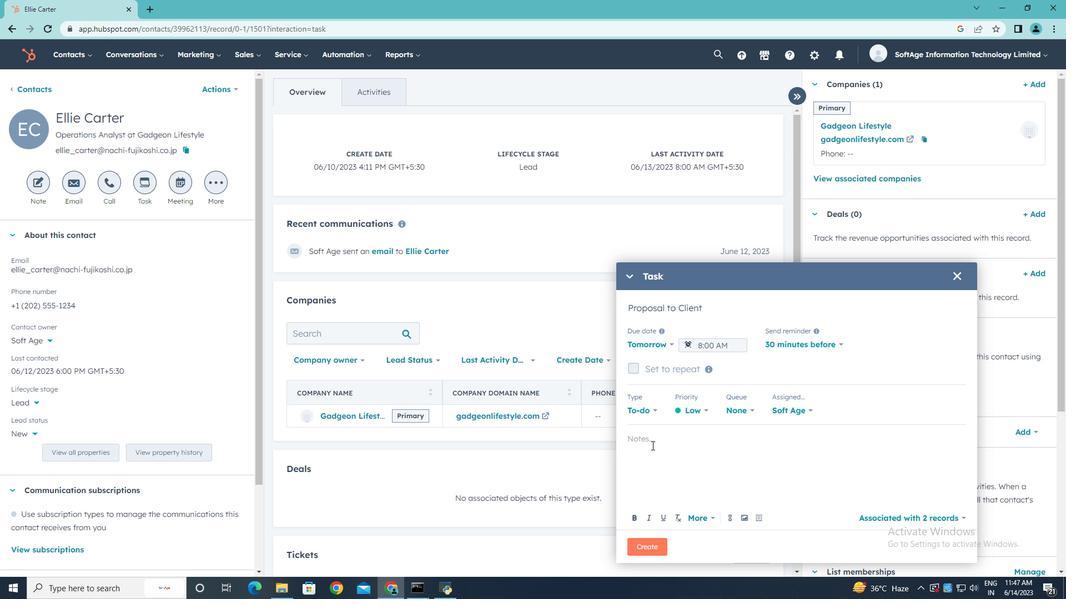 
Action: Key pressed <Key.shift>Review<Key.space>the<Key.space>attached<Key.space>proposal<Key.space>before<Key.space>the<Key.space>meeting<Key.space>and<Key.space>highlight<Key.space>the<Key.space>key<Key.space>benefits<Key.space>for<Key.space>the<Key.space>client..
Screenshot: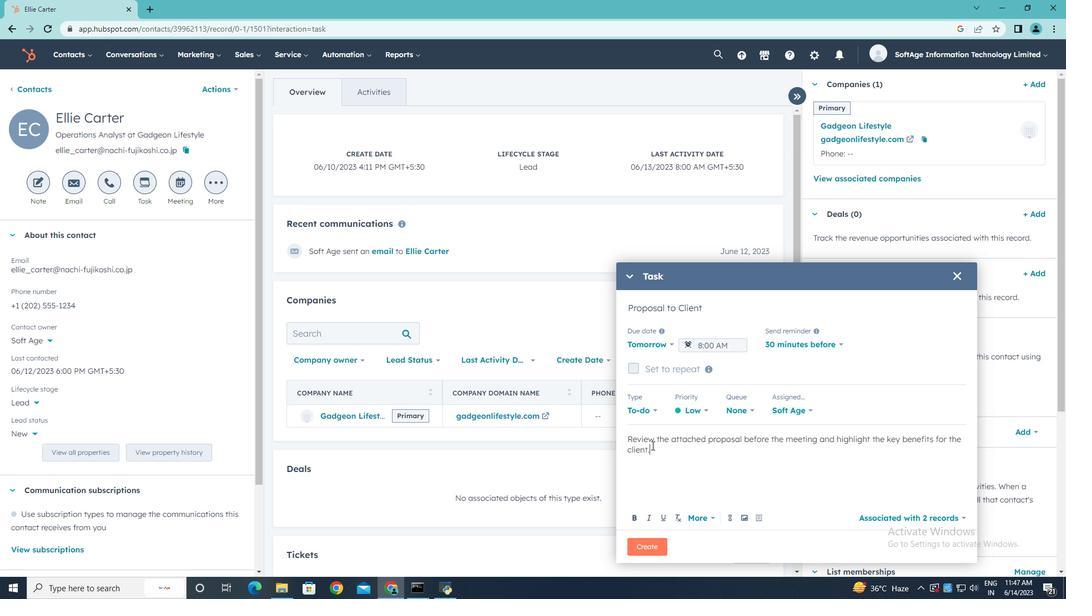 
Action: Mouse moved to (649, 543)
Screenshot: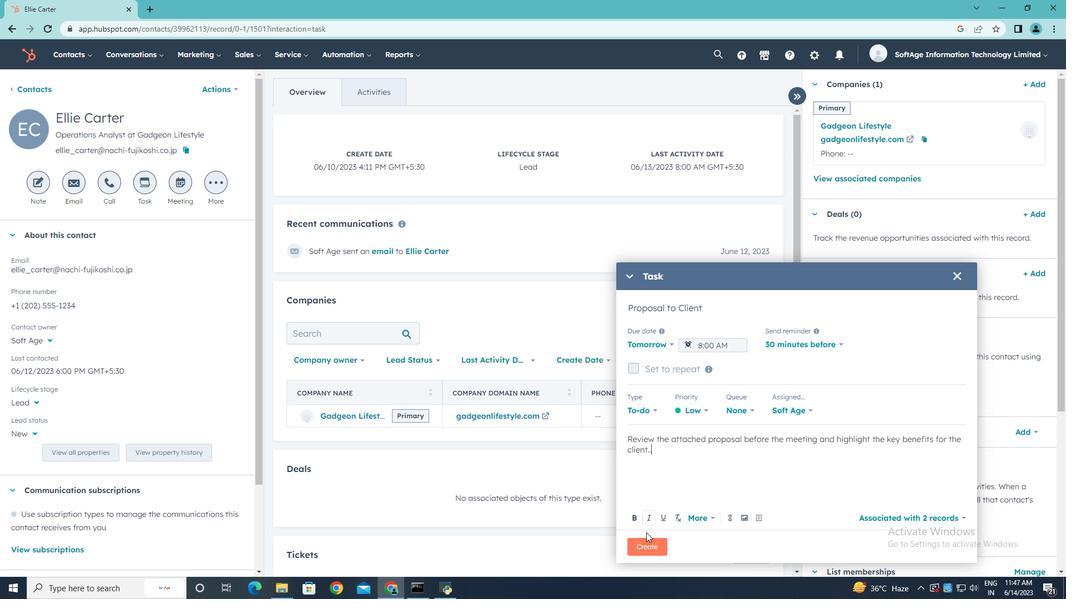 
Action: Mouse pressed left at (649, 543)
Screenshot: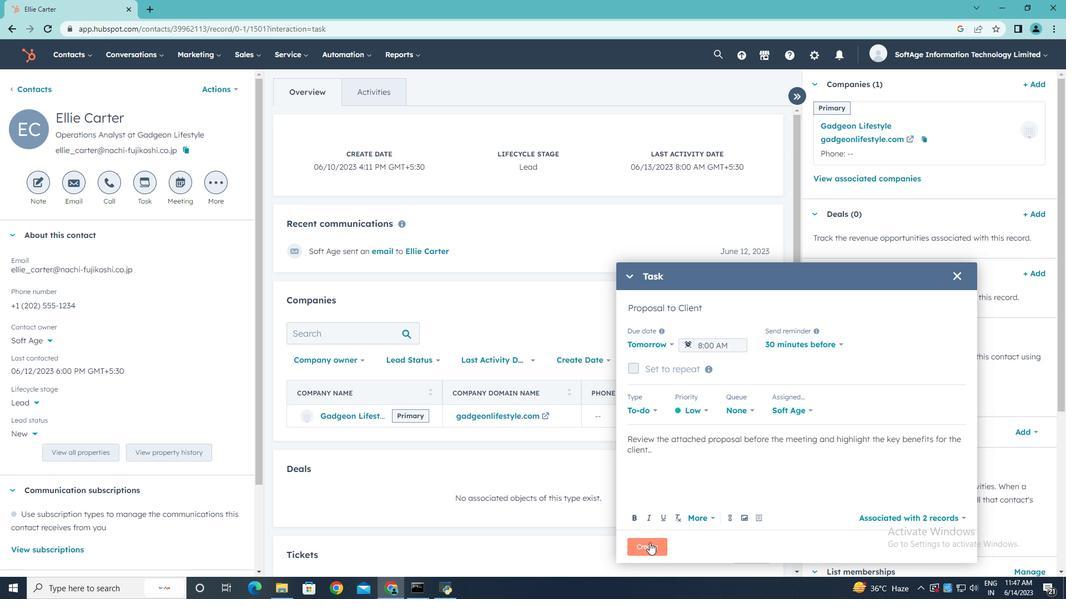 
